 Task: Search one way flight ticket for 1 adult, 6 children, 1 infant in seat and 1 infant on lap in business from Kaunakakai, Molokai: Molokai Airport (hoolehua Airport) to Greensboro: Piedmont Triad International Airport on 5-1-2023. Number of bags: 1 carry on bag. Price is upto 65000. Outbound departure time preference is 14:45.
Action: Mouse moved to (246, 384)
Screenshot: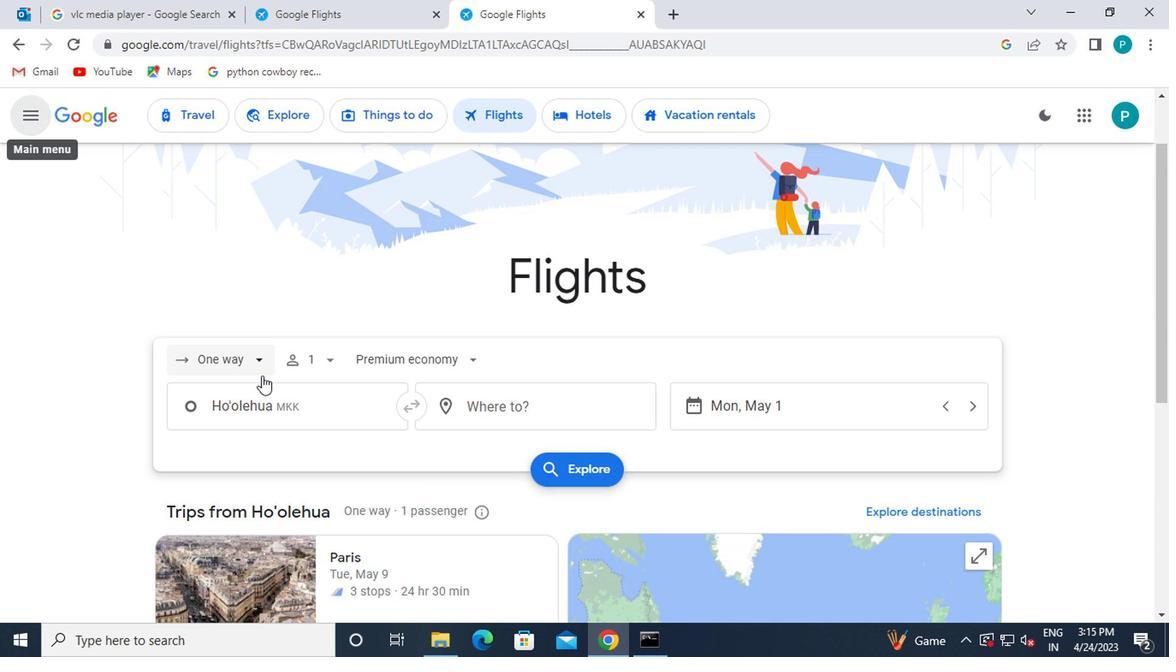 
Action: Mouse pressed left at (246, 384)
Screenshot: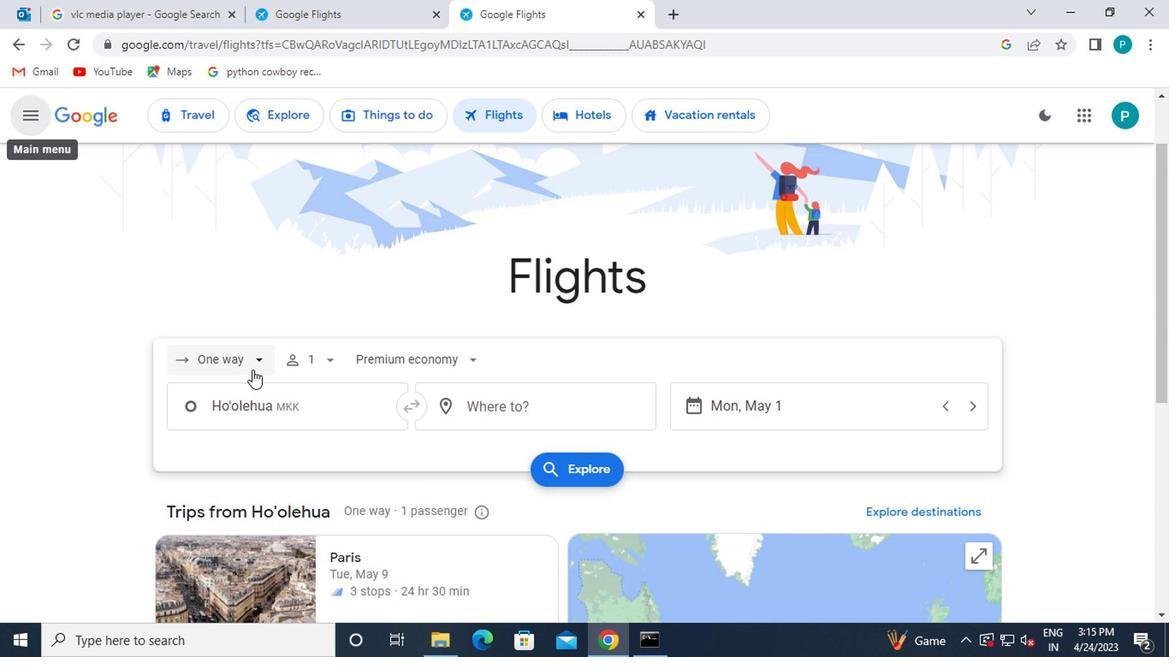 
Action: Mouse moved to (249, 440)
Screenshot: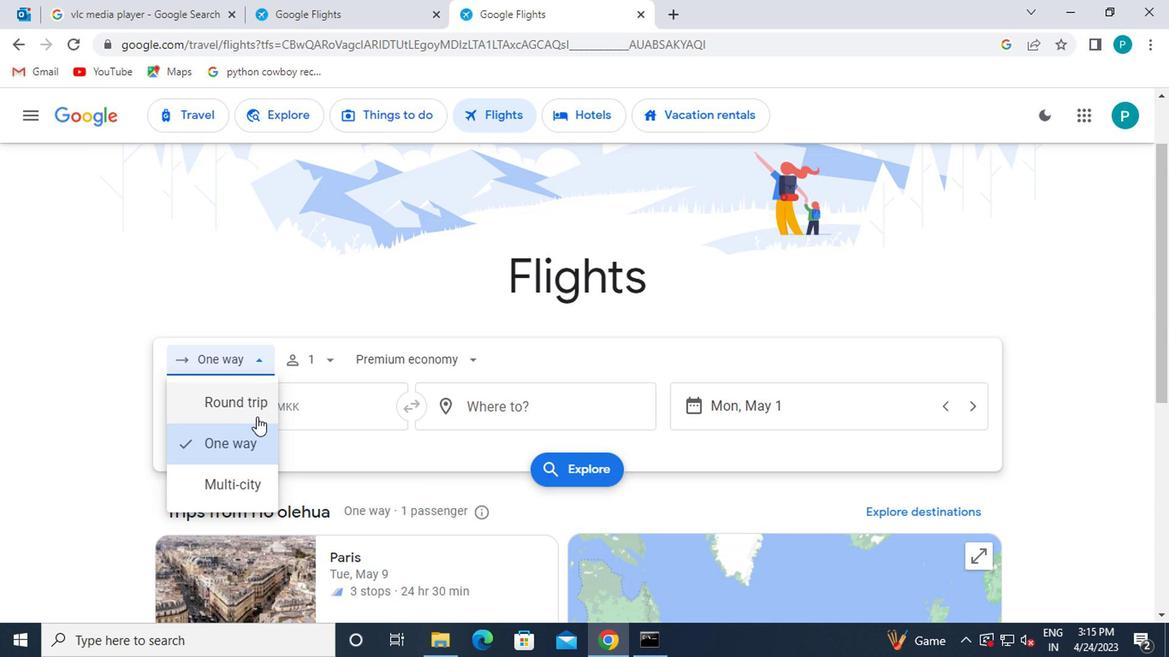 
Action: Mouse pressed left at (249, 440)
Screenshot: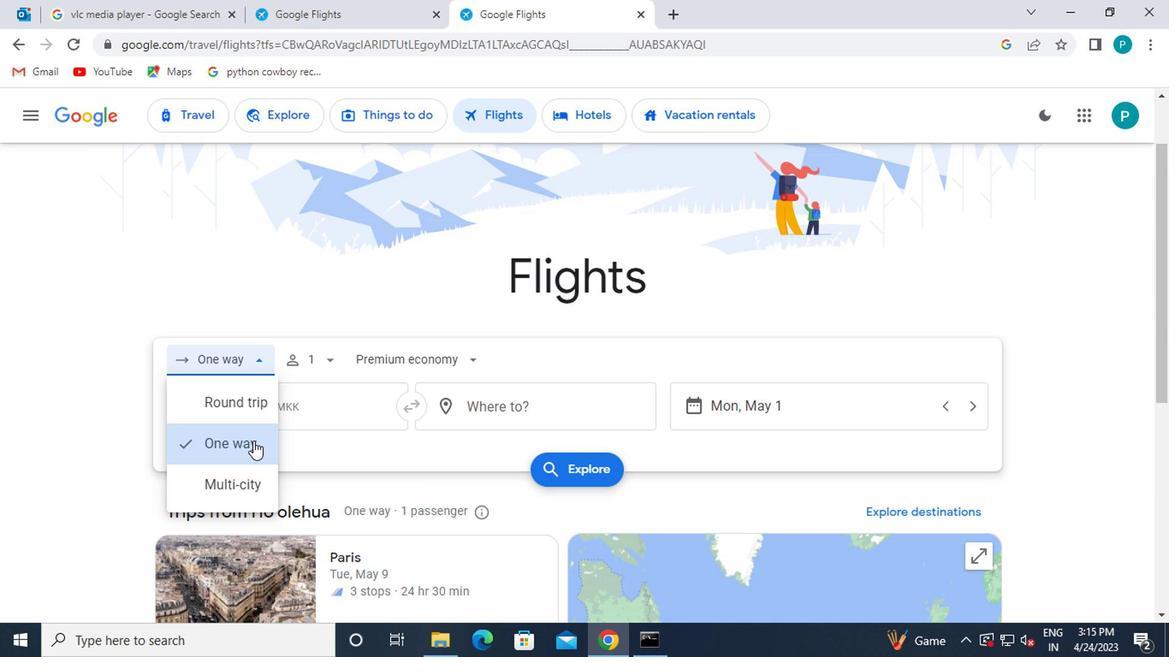 
Action: Mouse moved to (303, 375)
Screenshot: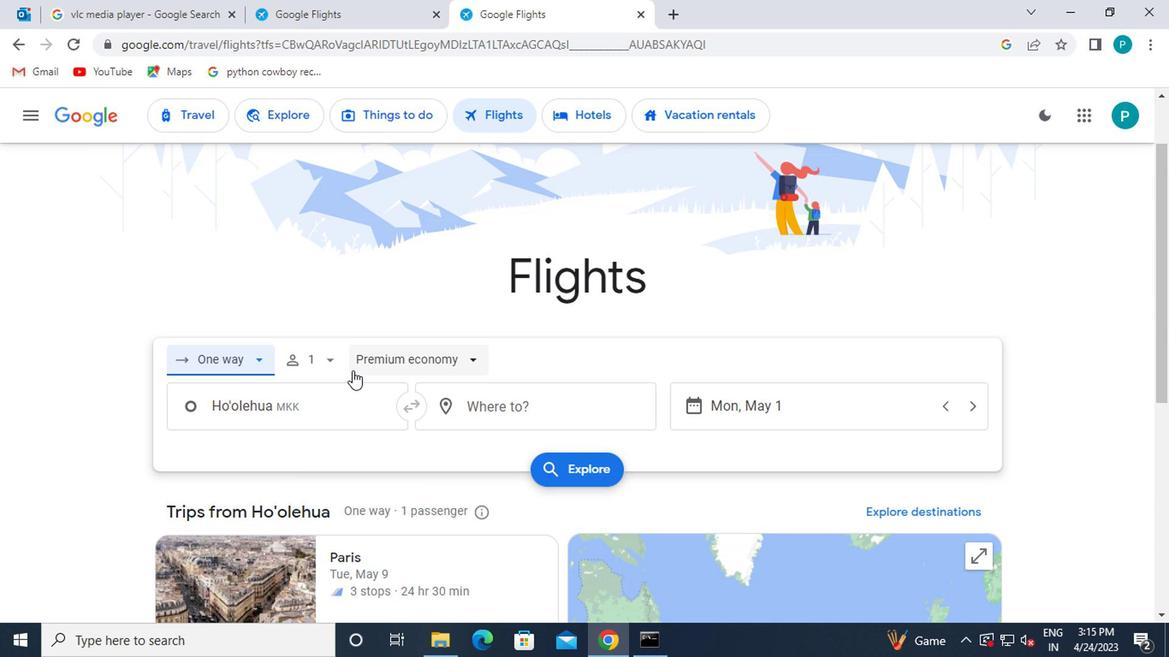 
Action: Mouse pressed left at (303, 375)
Screenshot: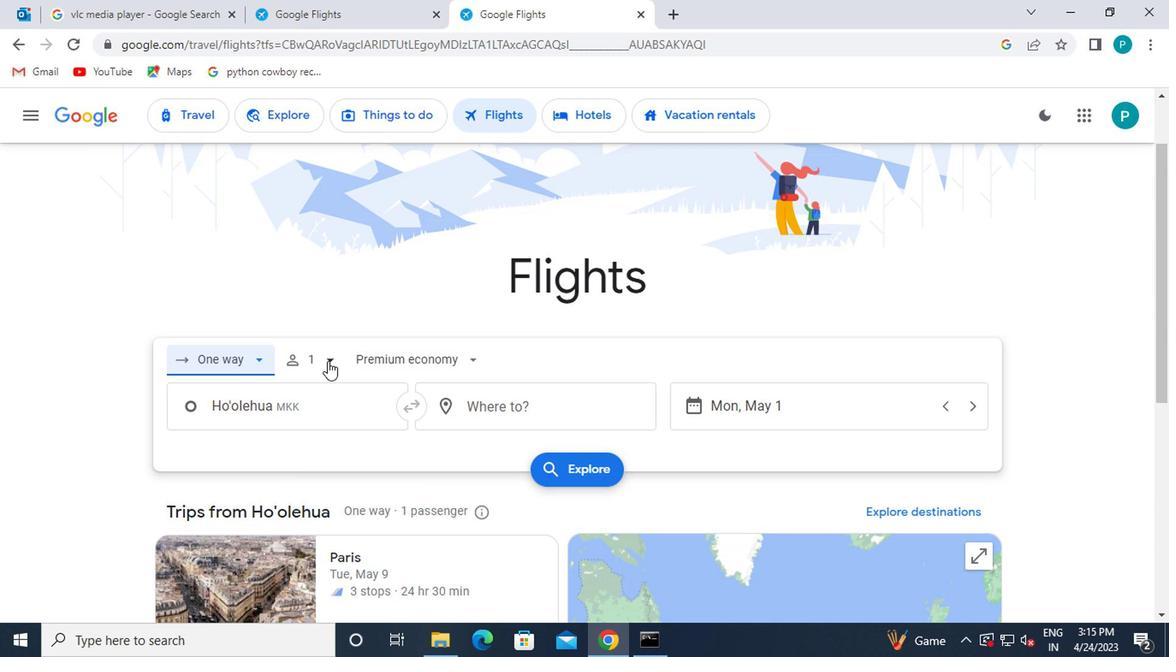 
Action: Mouse moved to (461, 437)
Screenshot: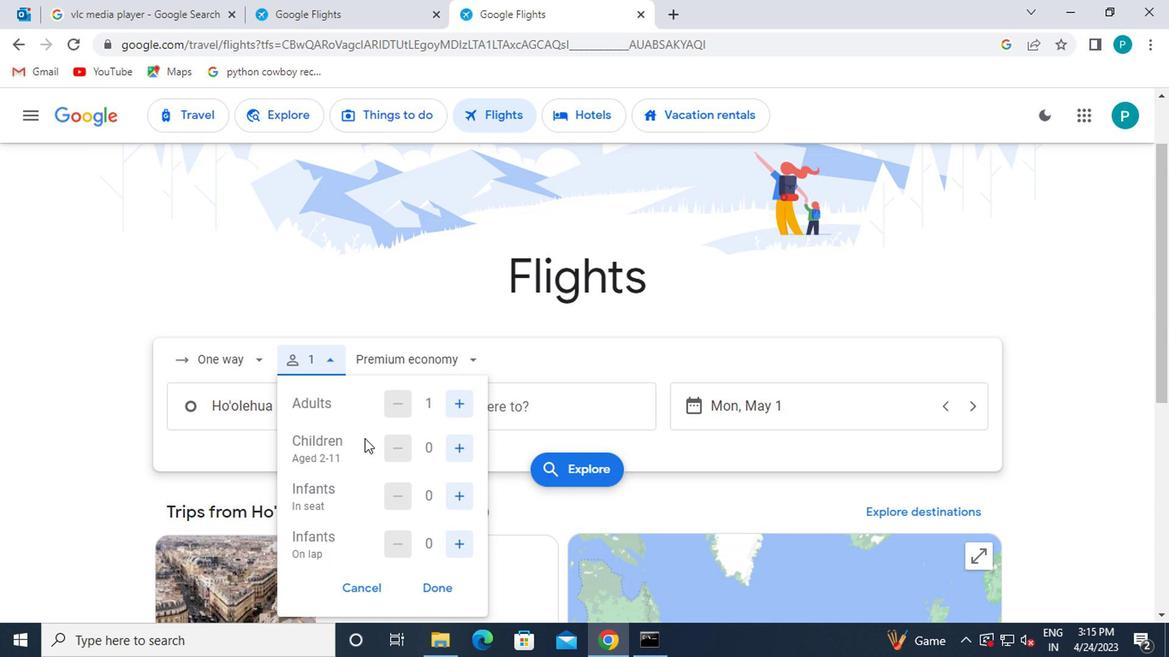 
Action: Mouse pressed left at (461, 437)
Screenshot: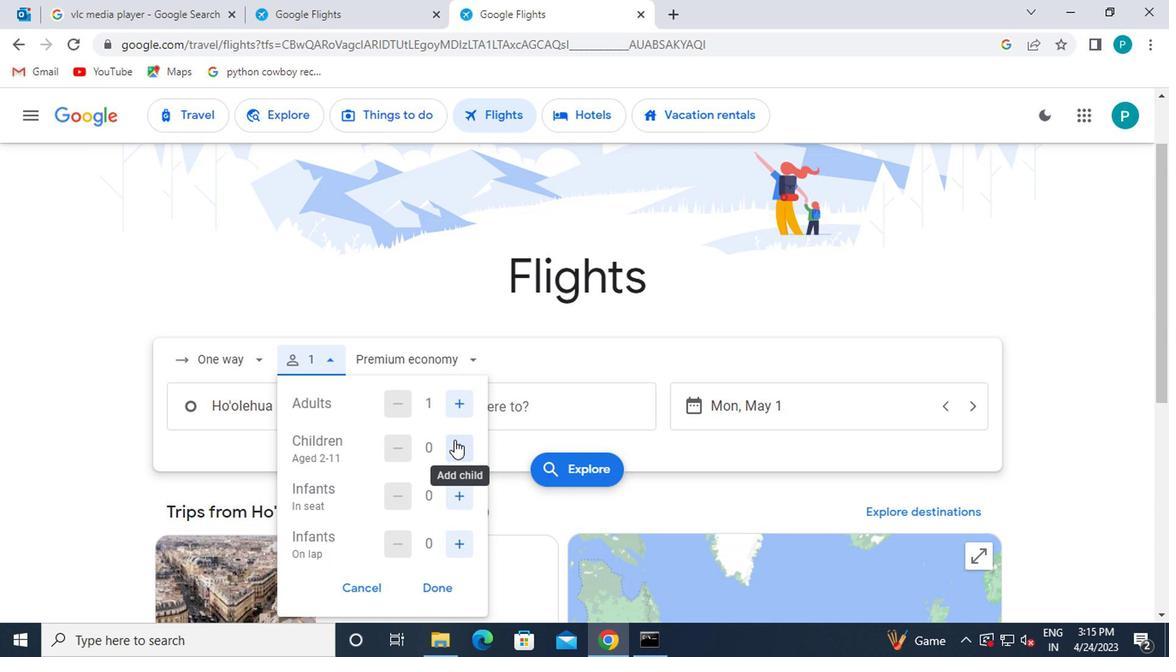 
Action: Mouse pressed left at (461, 437)
Screenshot: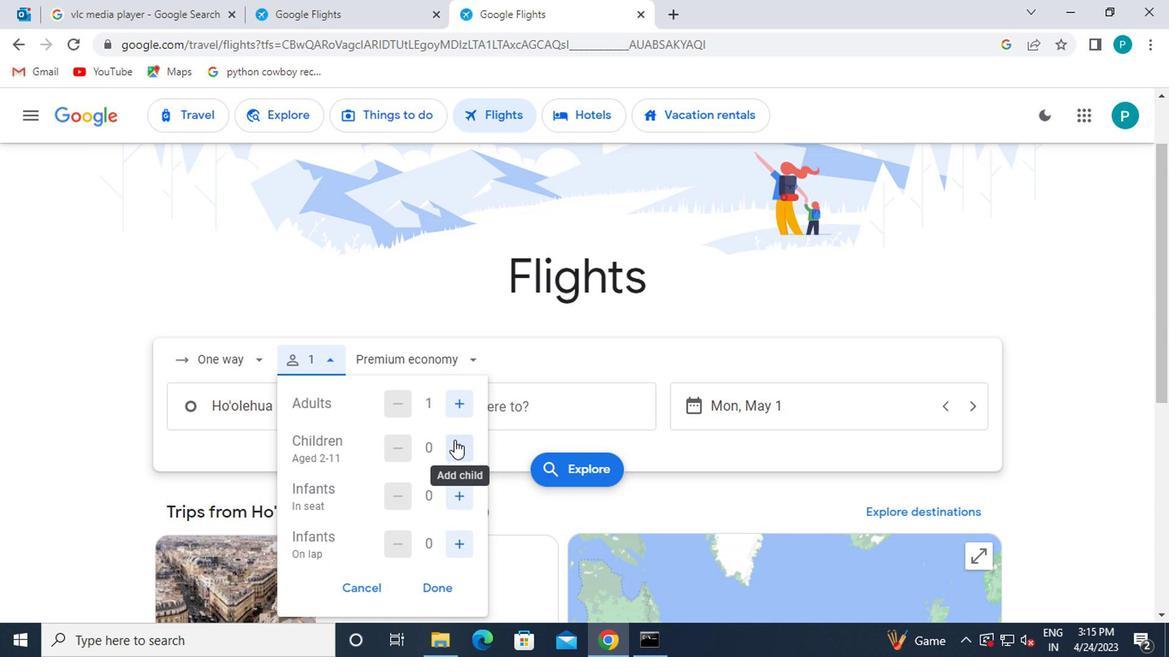 
Action: Mouse pressed left at (461, 437)
Screenshot: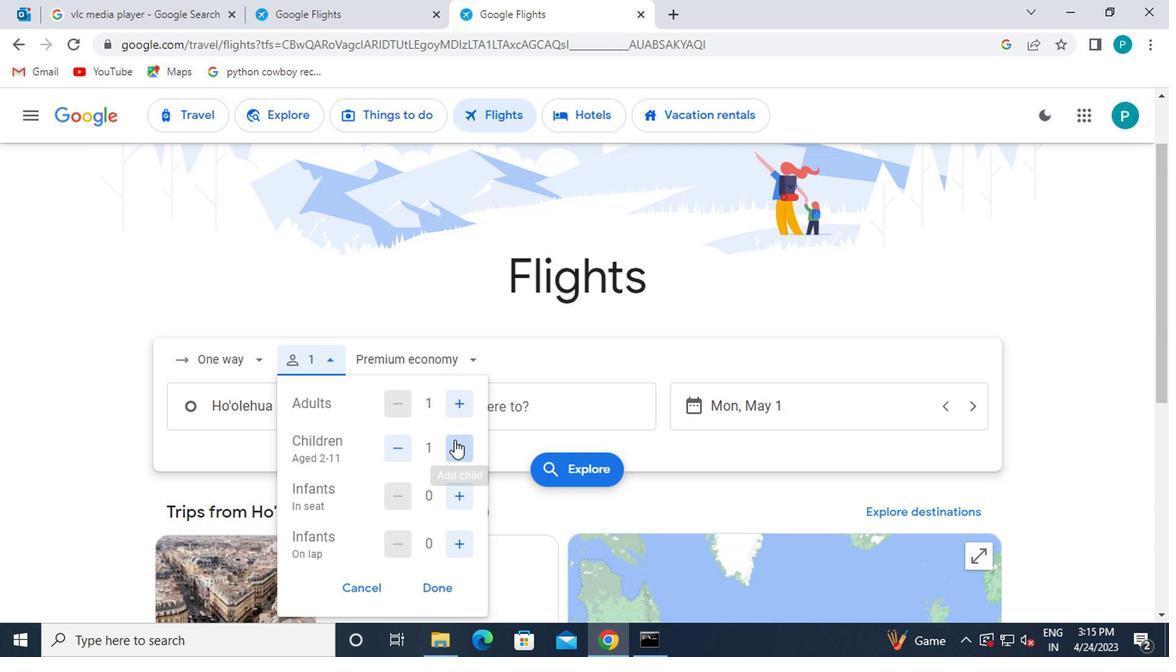 
Action: Mouse pressed left at (461, 437)
Screenshot: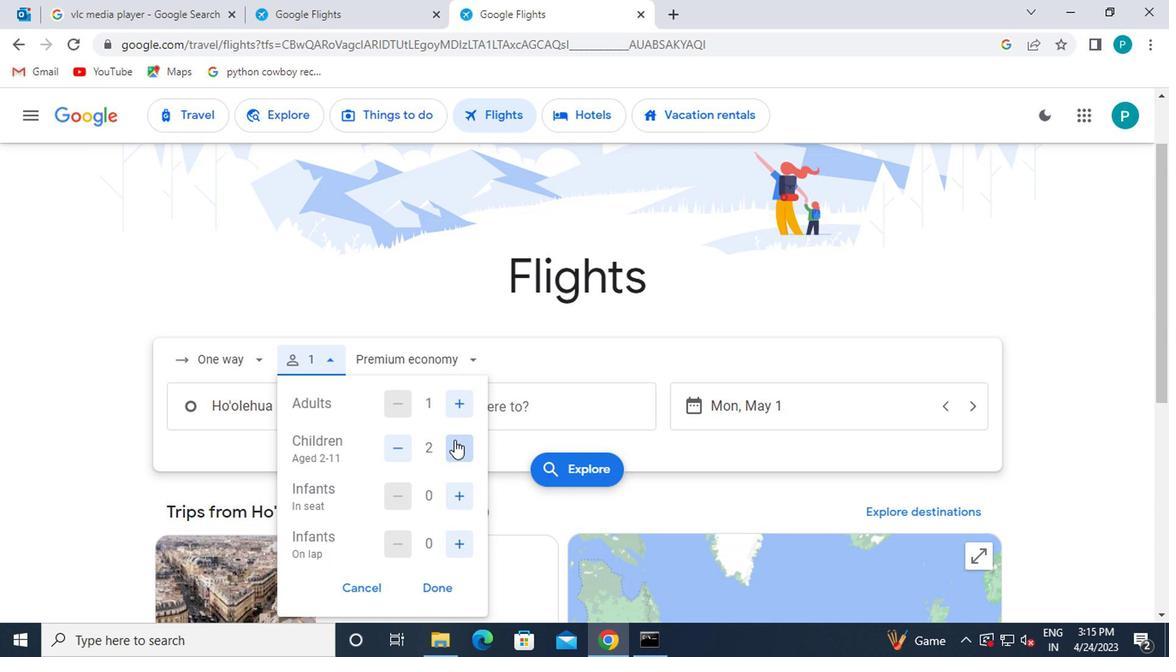 
Action: Mouse pressed left at (461, 437)
Screenshot: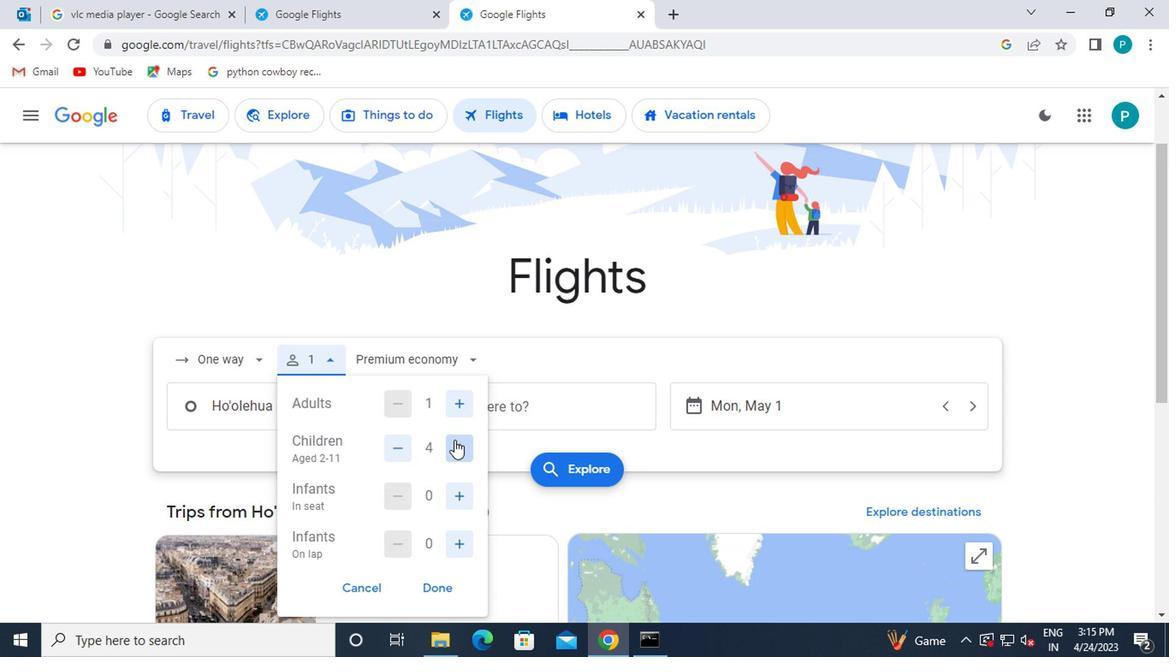 
Action: Mouse pressed left at (461, 437)
Screenshot: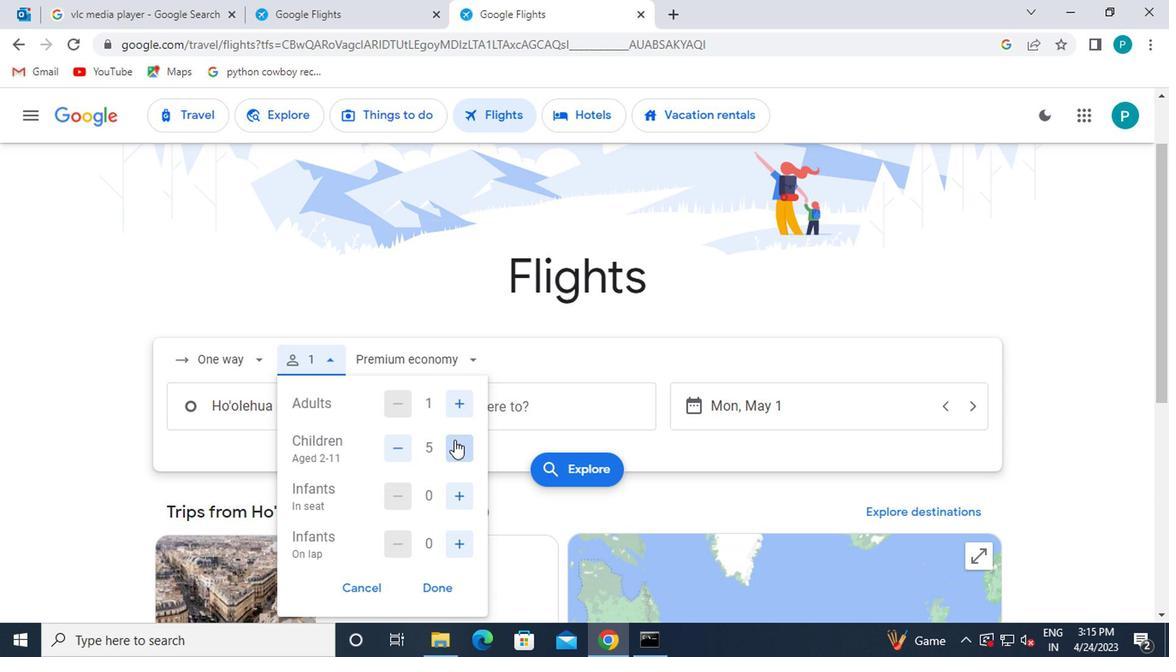 
Action: Mouse moved to (461, 478)
Screenshot: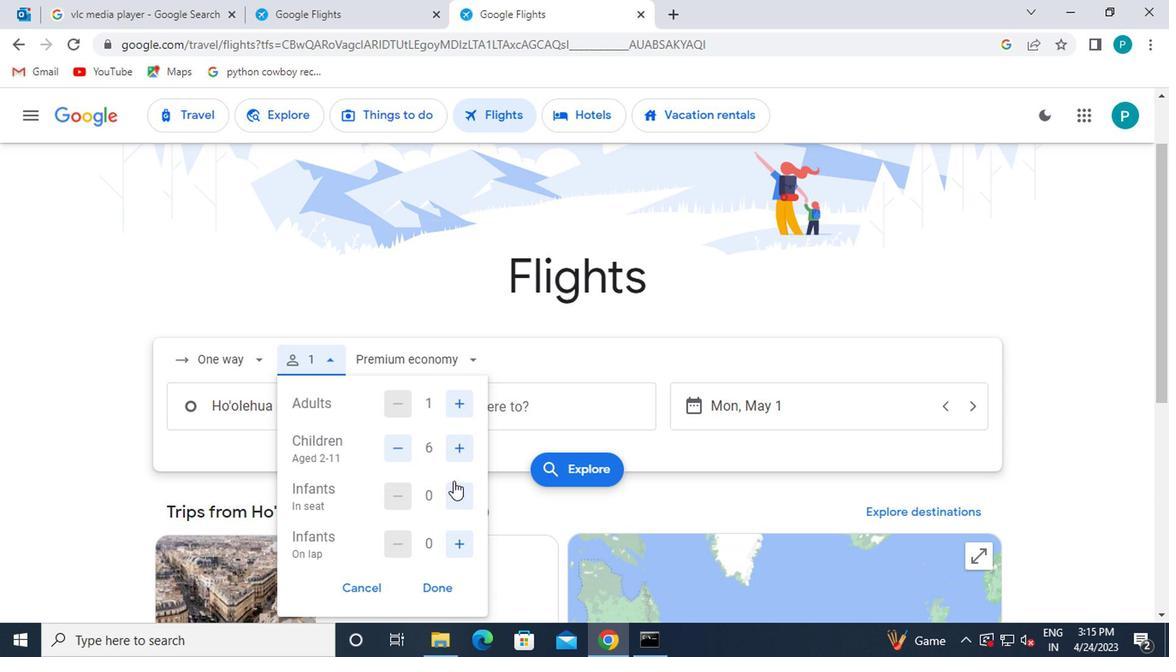 
Action: Mouse pressed left at (461, 478)
Screenshot: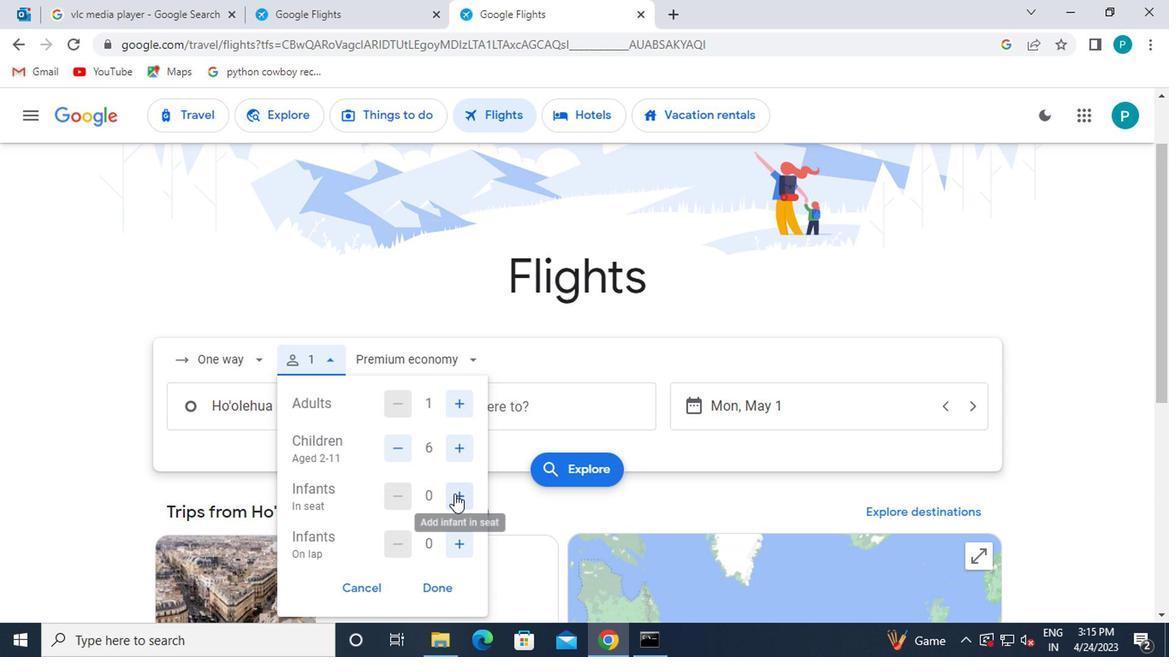 
Action: Mouse moved to (467, 513)
Screenshot: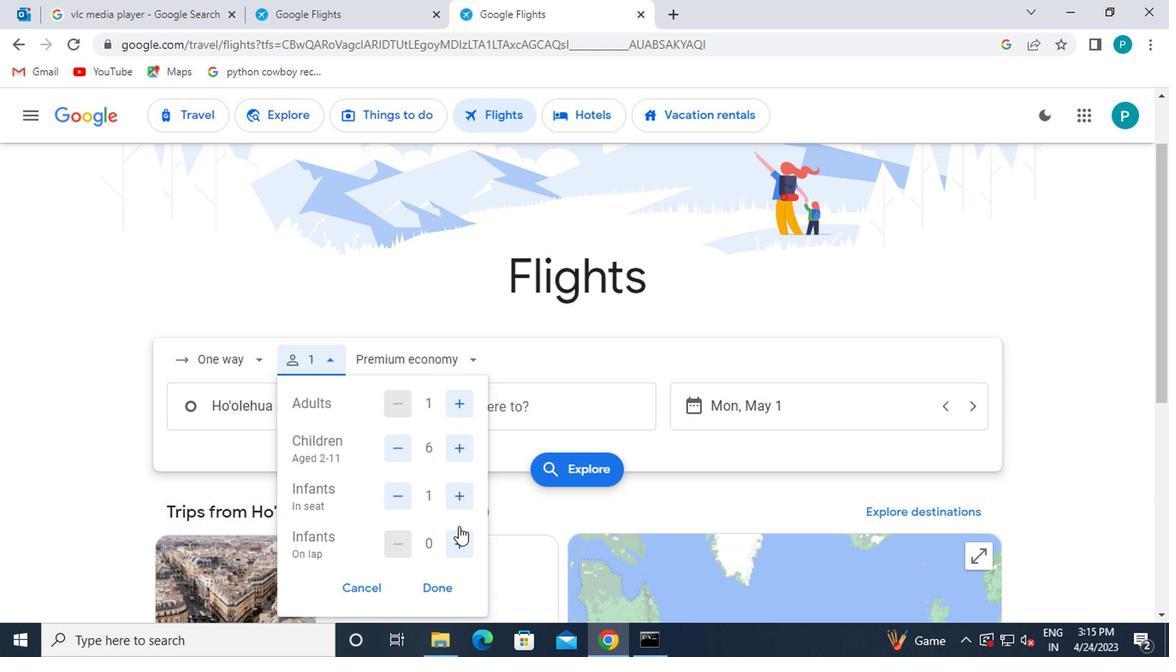 
Action: Mouse pressed left at (467, 513)
Screenshot: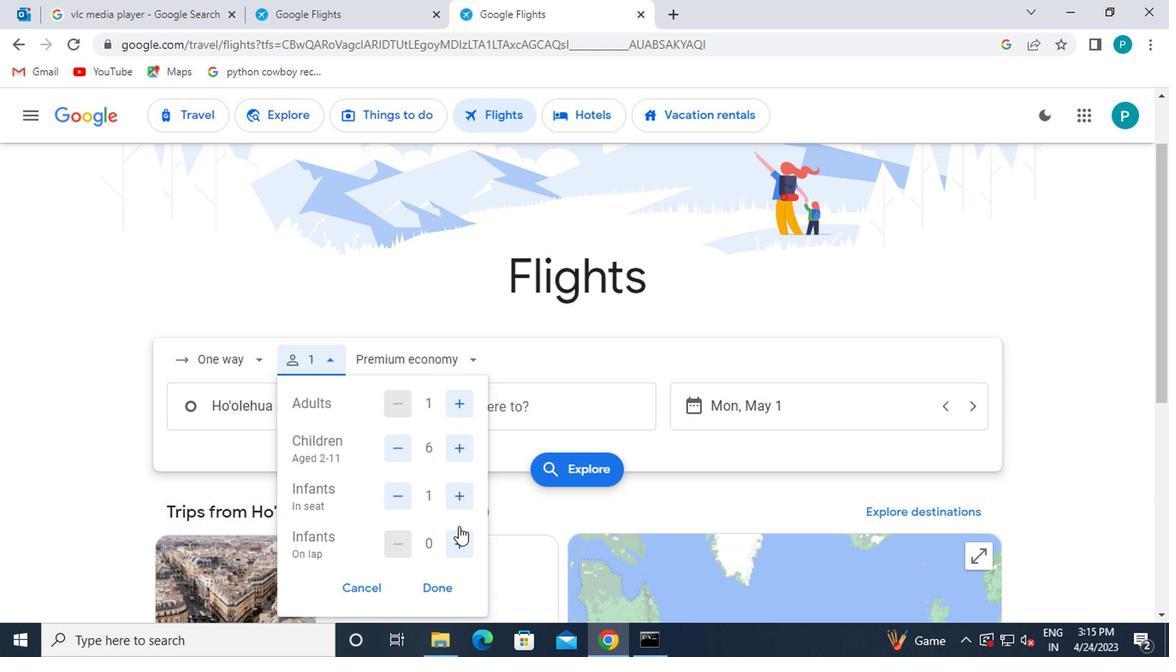 
Action: Mouse moved to (452, 554)
Screenshot: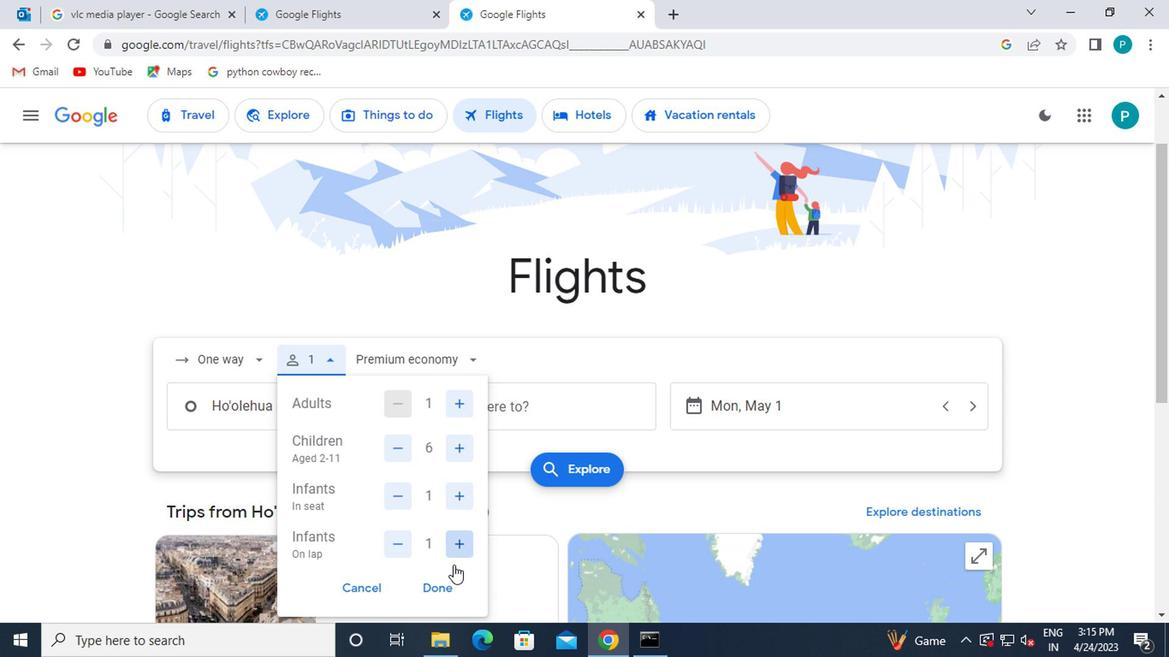 
Action: Mouse pressed left at (452, 554)
Screenshot: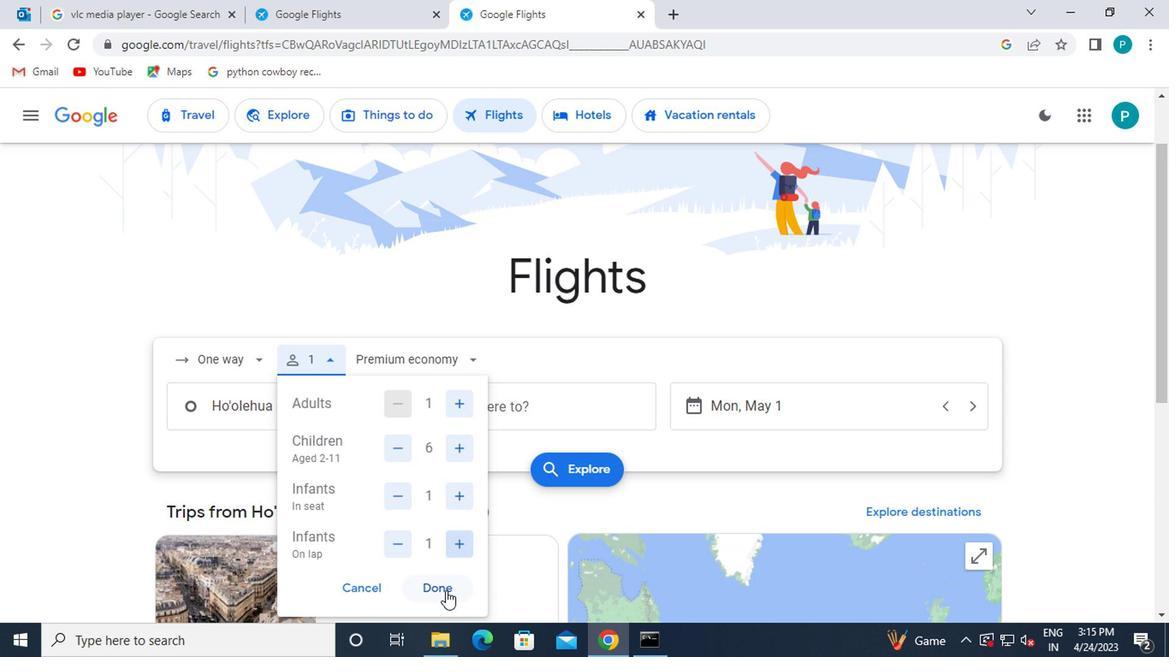 
Action: Mouse moved to (418, 385)
Screenshot: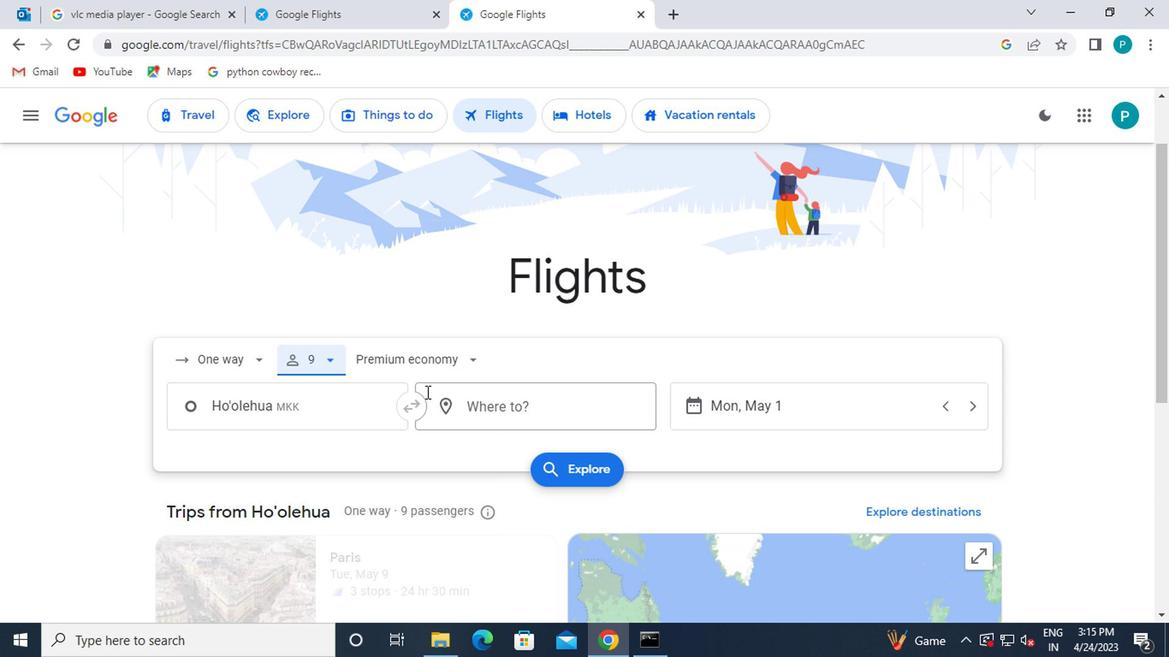 
Action: Mouse pressed left at (418, 385)
Screenshot: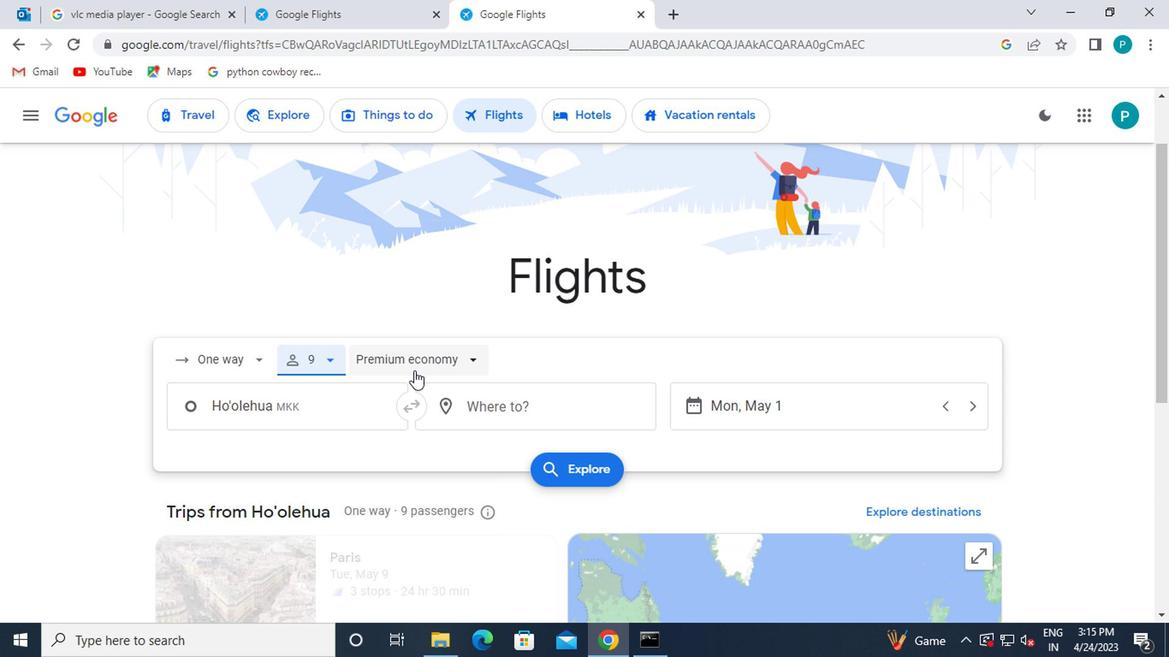 
Action: Mouse moved to (418, 478)
Screenshot: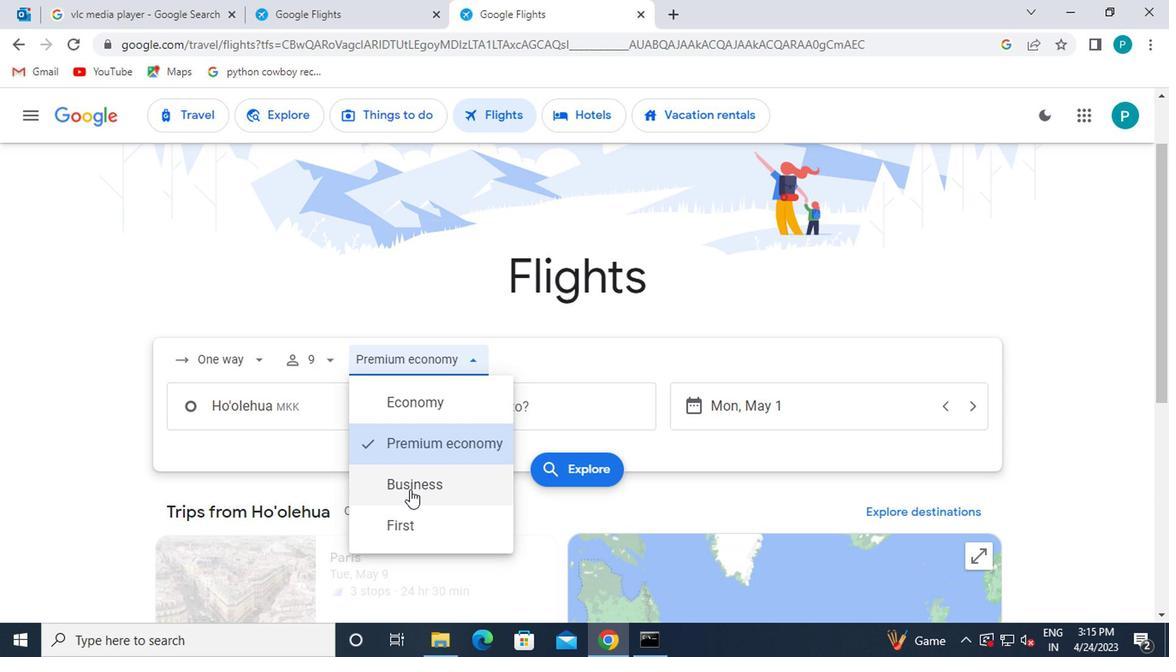 
Action: Mouse pressed left at (418, 478)
Screenshot: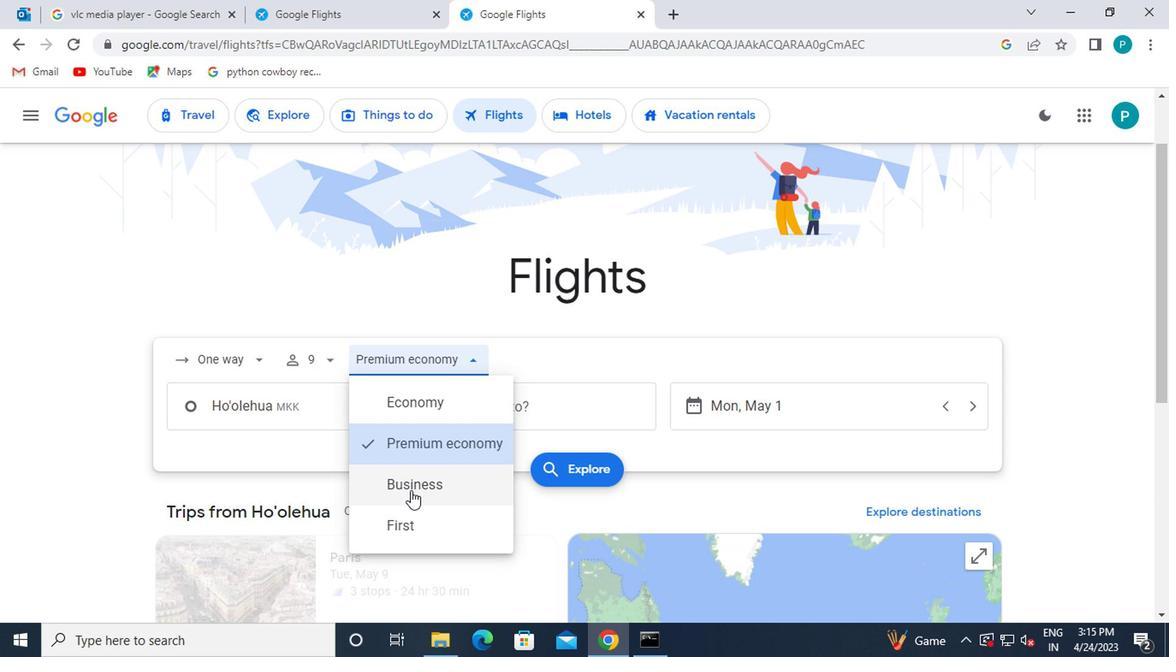 
Action: Mouse moved to (295, 420)
Screenshot: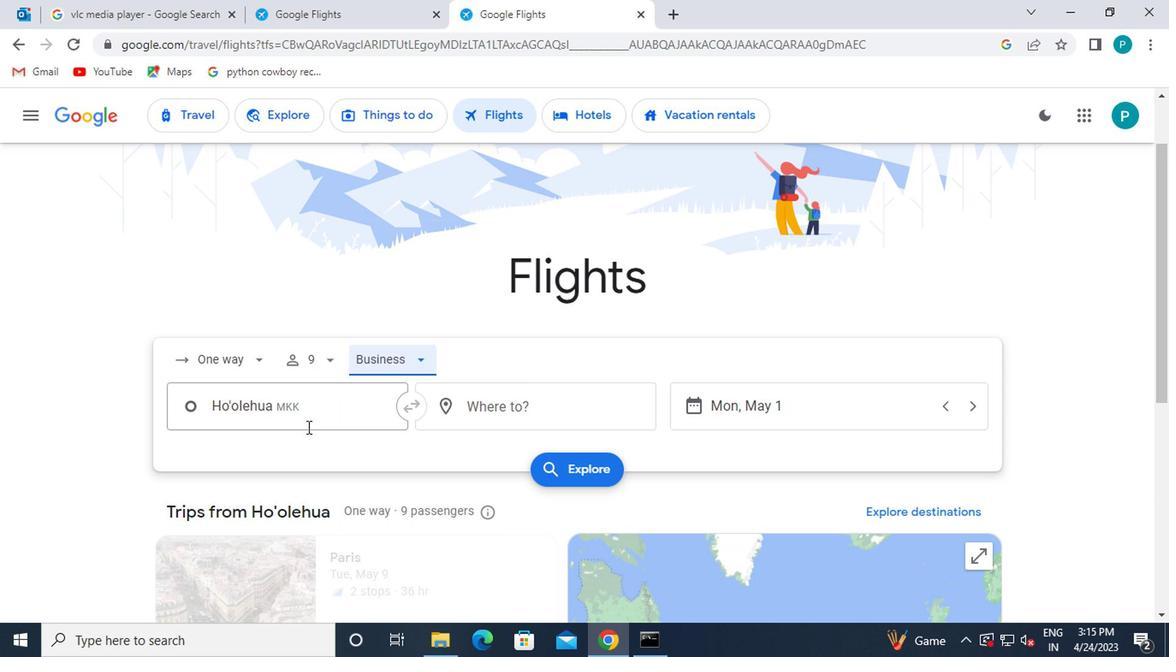 
Action: Mouse pressed left at (295, 420)
Screenshot: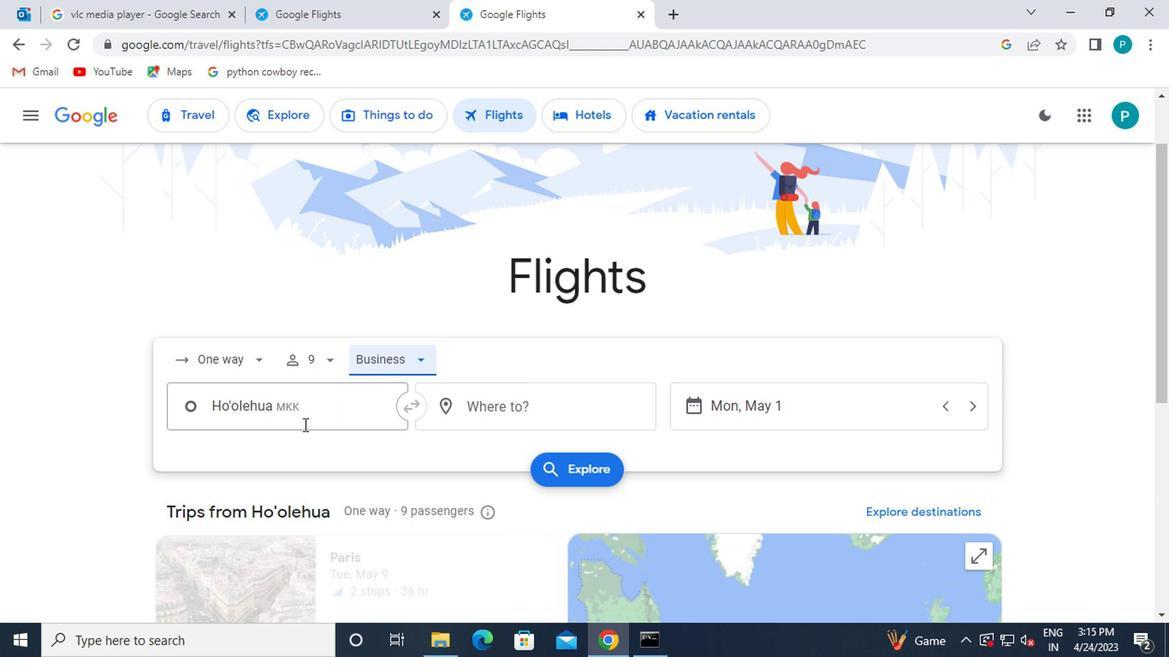 
Action: Mouse moved to (309, 478)
Screenshot: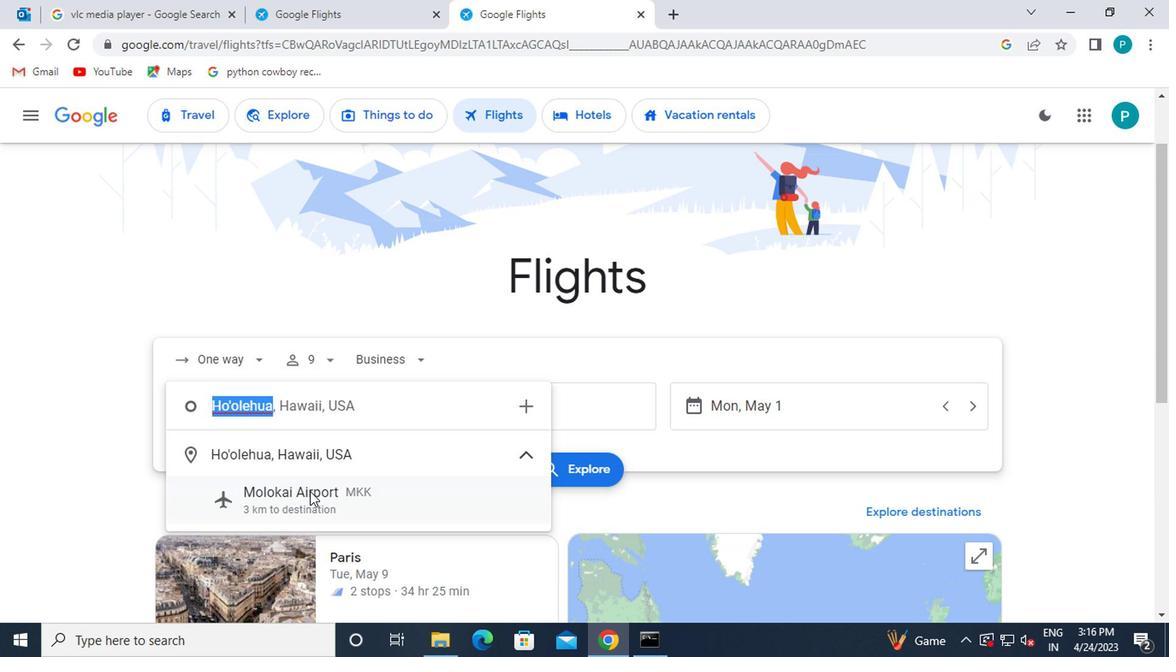 
Action: Mouse pressed left at (309, 478)
Screenshot: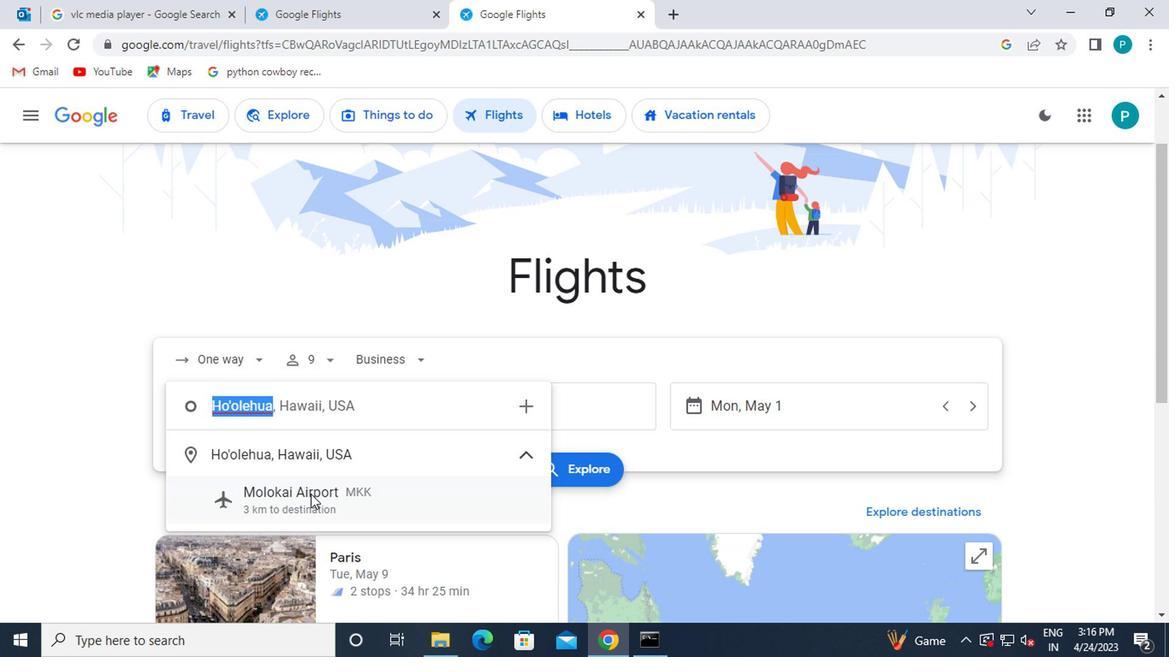 
Action: Mouse moved to (501, 414)
Screenshot: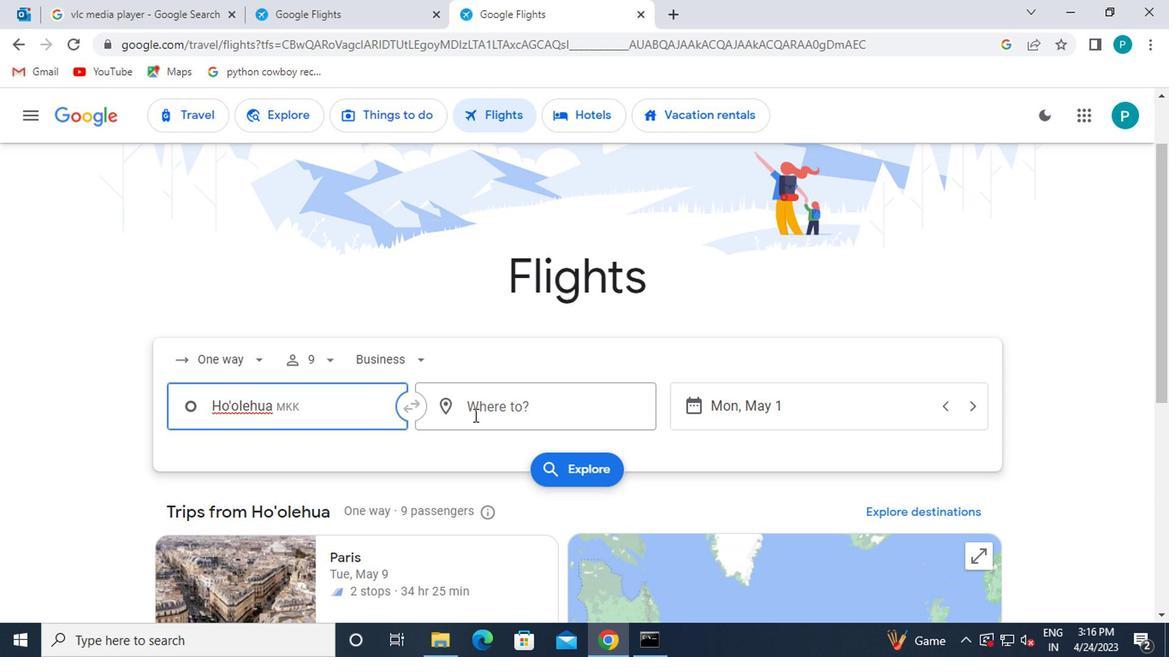 
Action: Mouse pressed left at (501, 414)
Screenshot: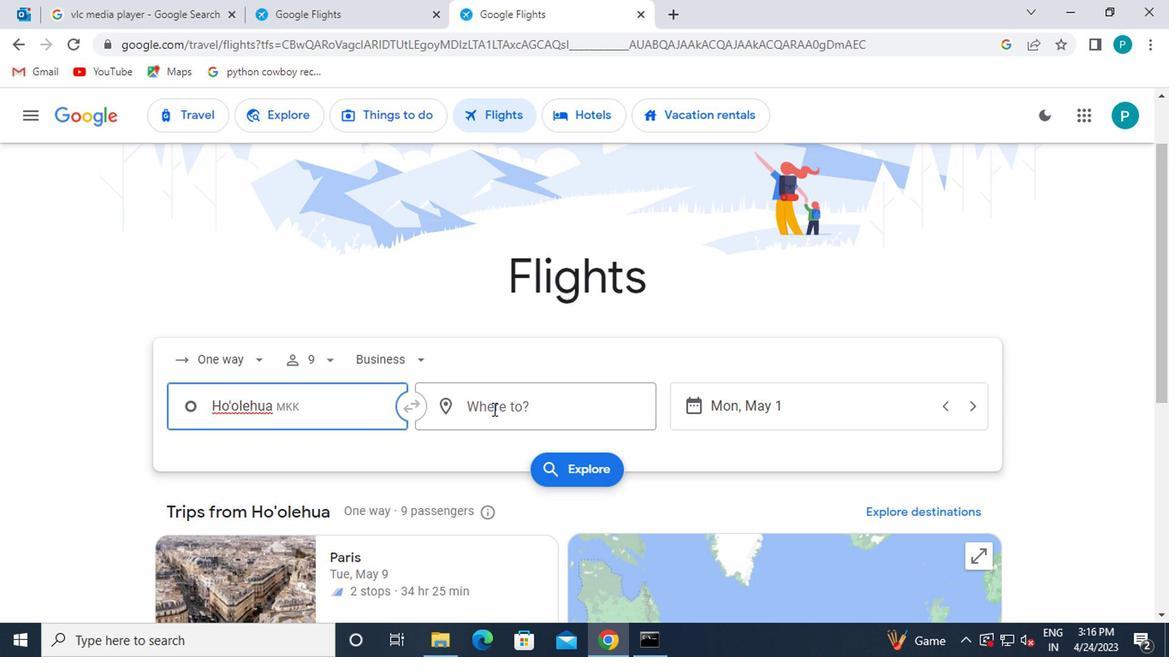 
Action: Mouse moved to (501, 414)
Screenshot: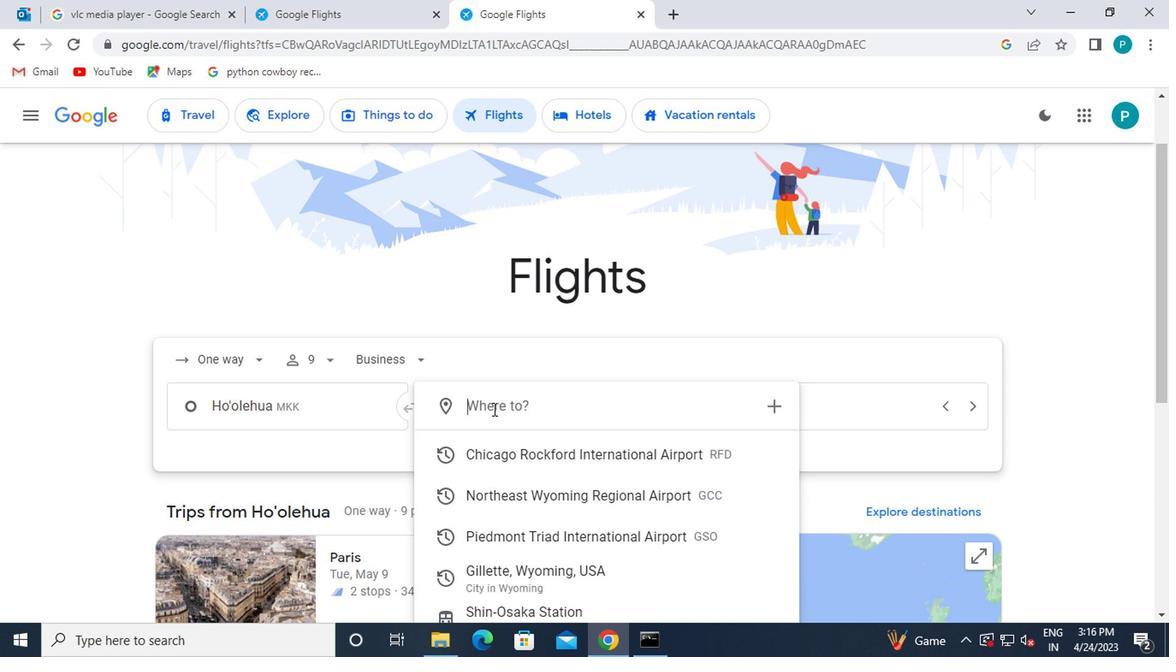 
Action: Key pressed greensboro
Screenshot: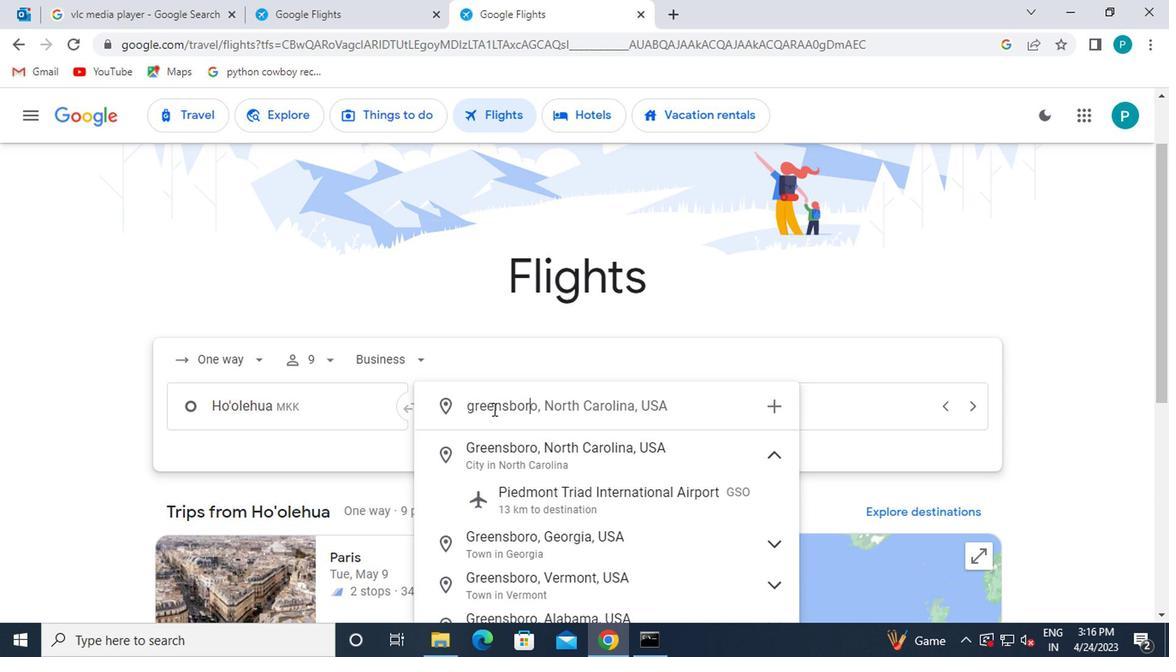 
Action: Mouse moved to (585, 494)
Screenshot: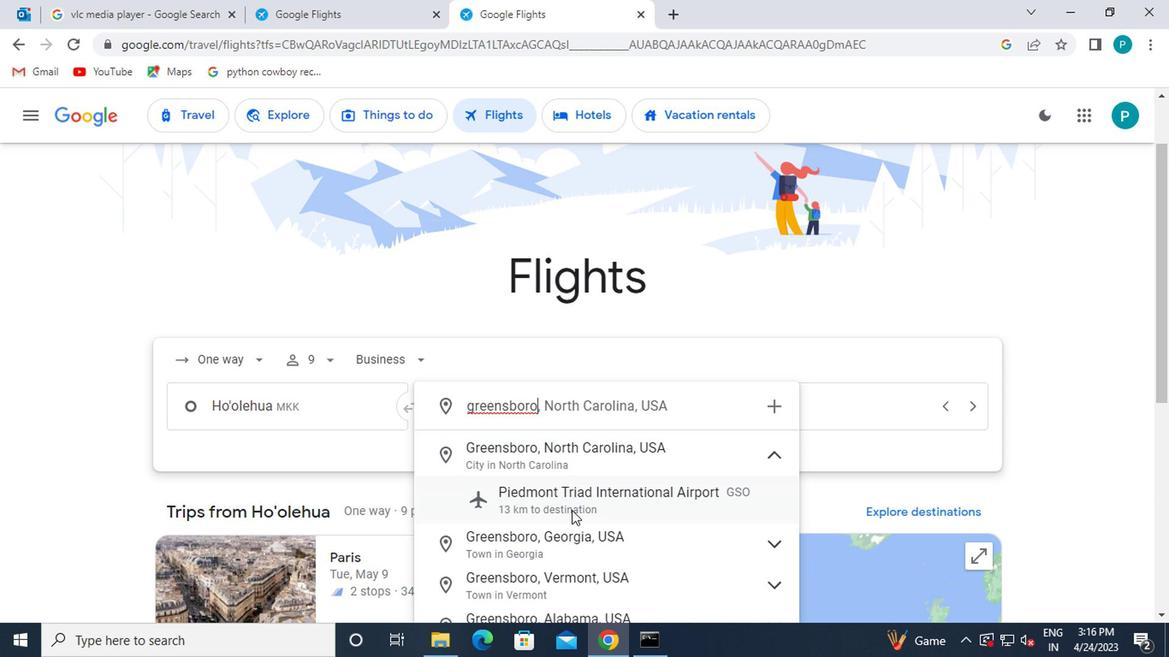 
Action: Mouse pressed left at (585, 494)
Screenshot: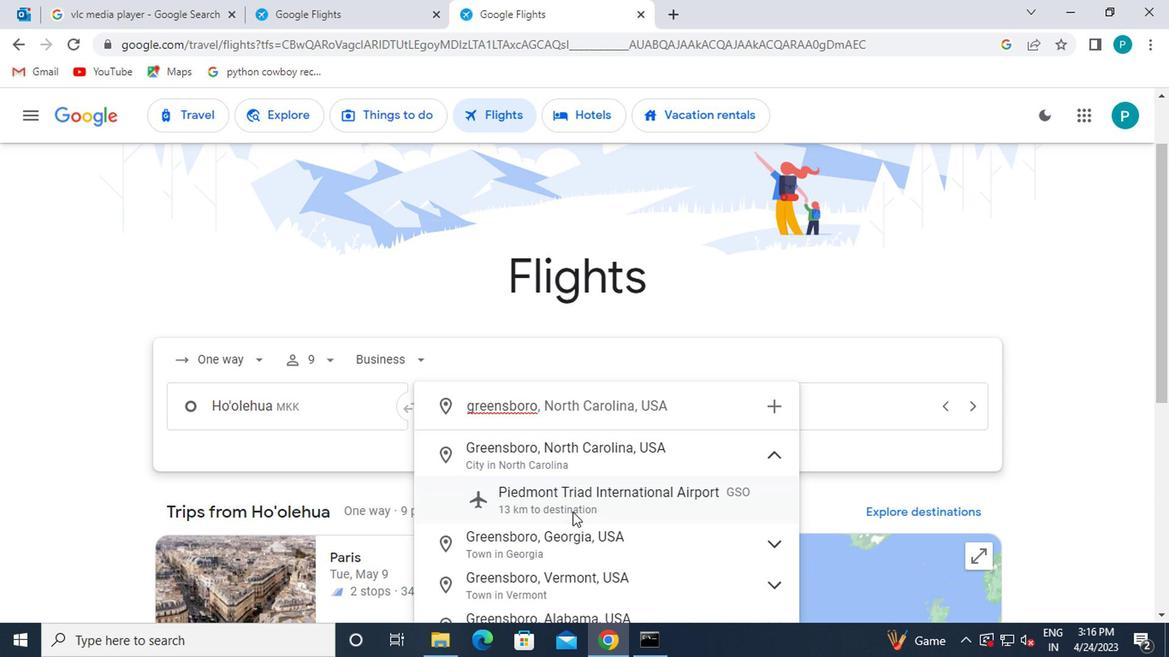 
Action: Mouse moved to (463, 482)
Screenshot: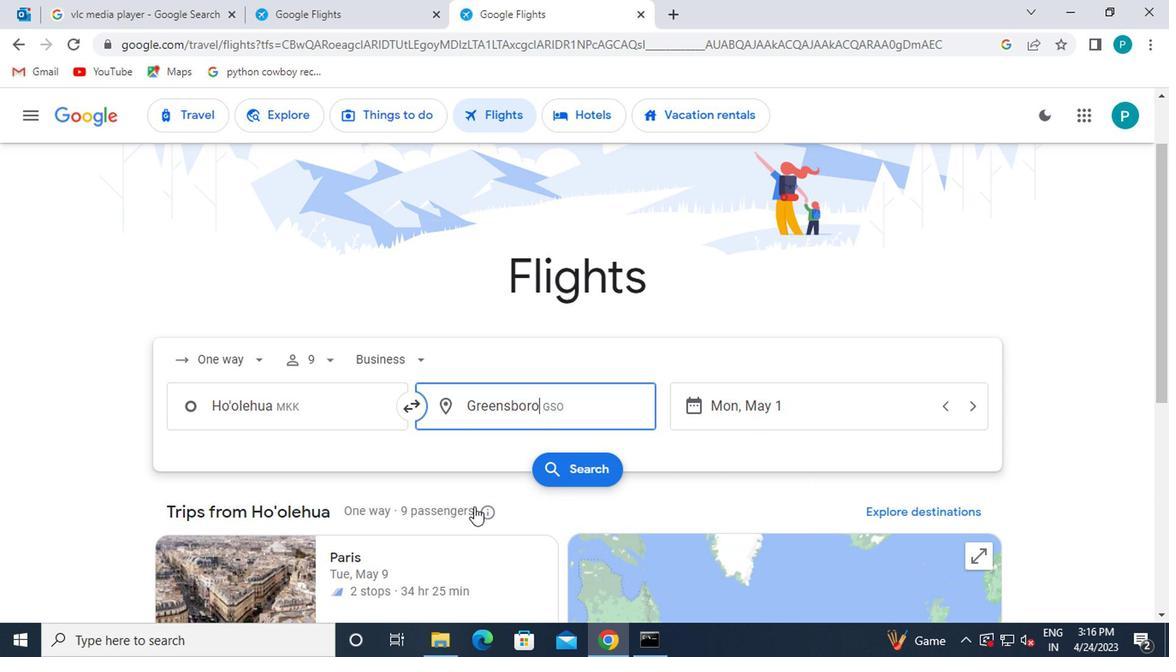 
Action: Mouse scrolled (463, 482) with delta (0, 0)
Screenshot: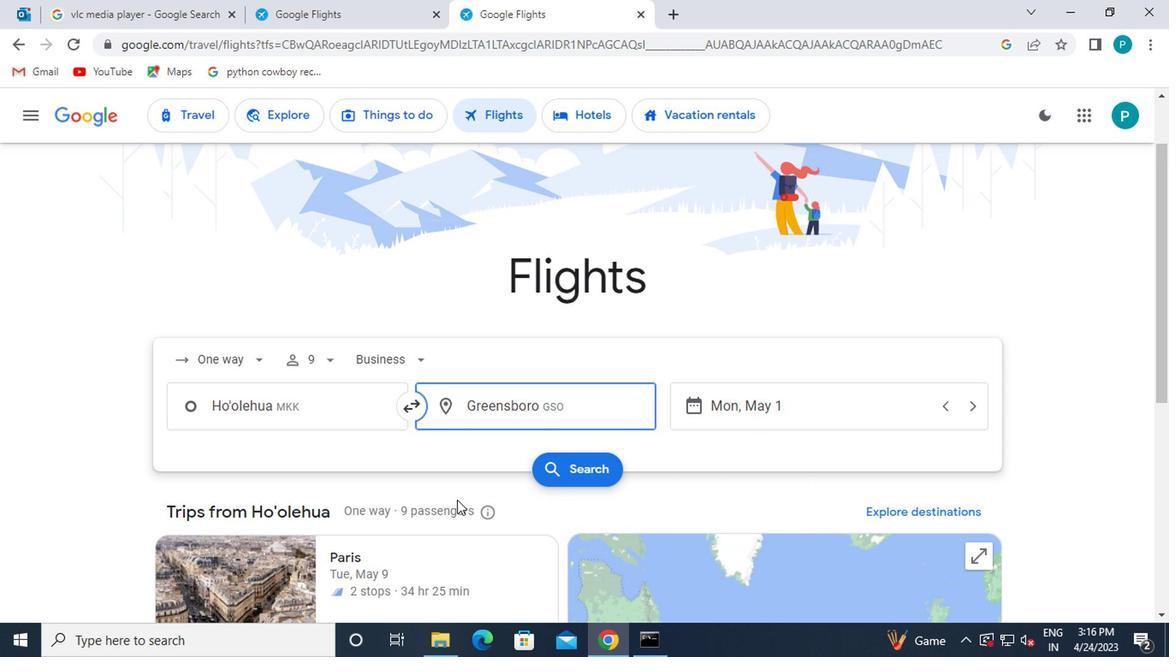 
Action: Mouse moved to (780, 347)
Screenshot: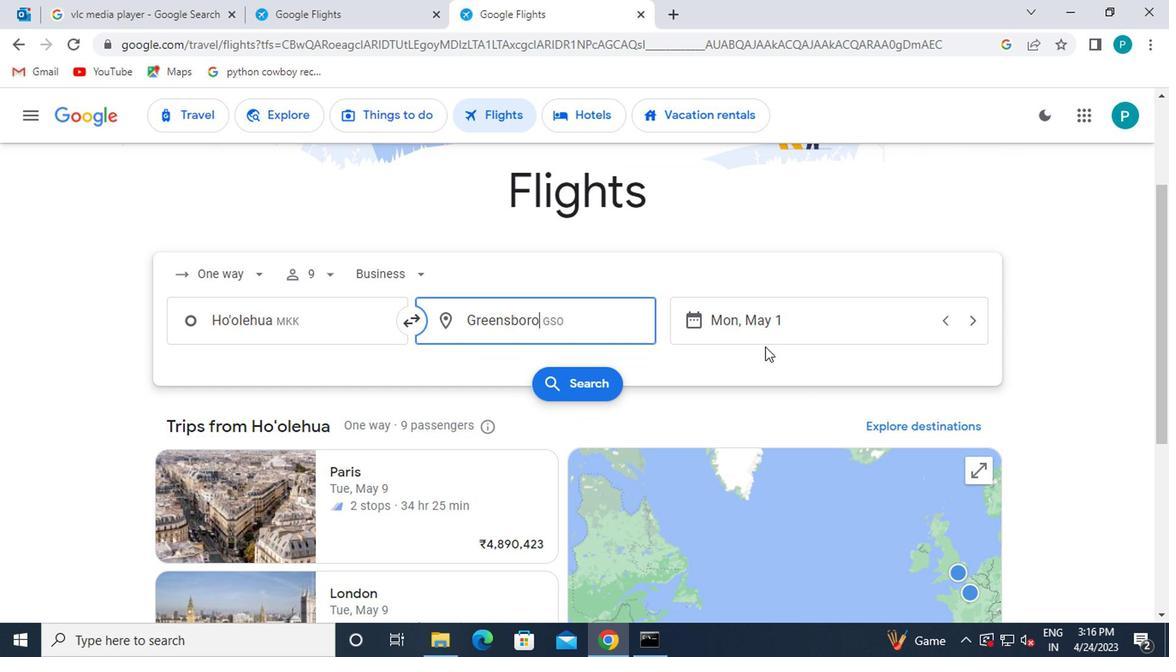 
Action: Mouse pressed left at (780, 347)
Screenshot: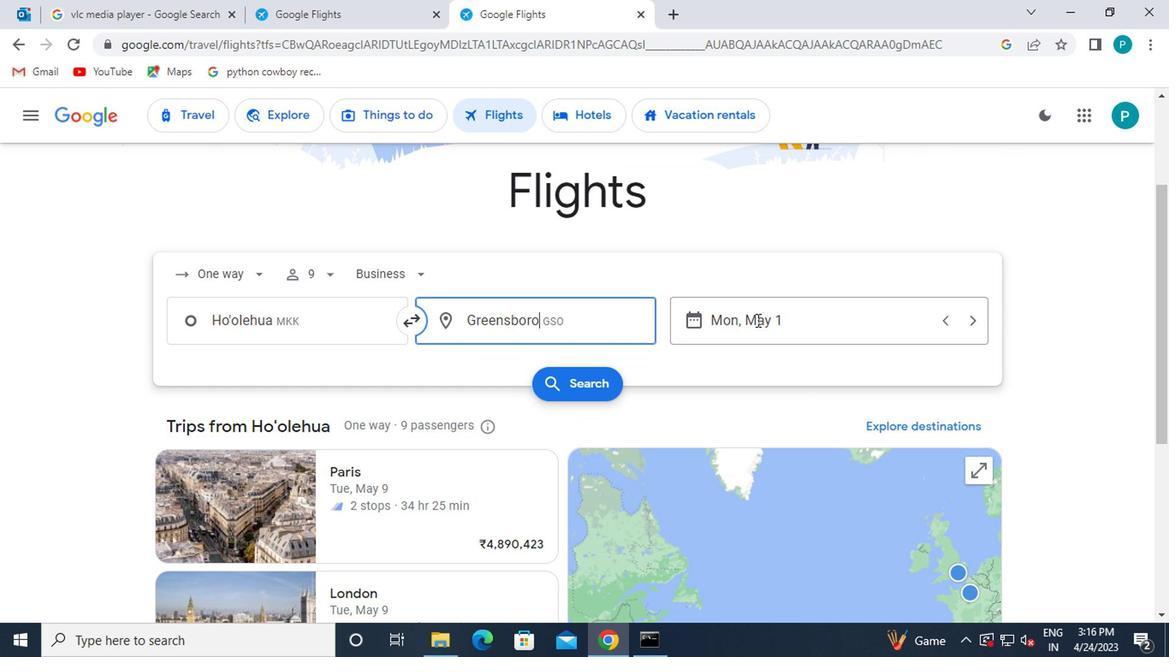 
Action: Mouse pressed left at (780, 347)
Screenshot: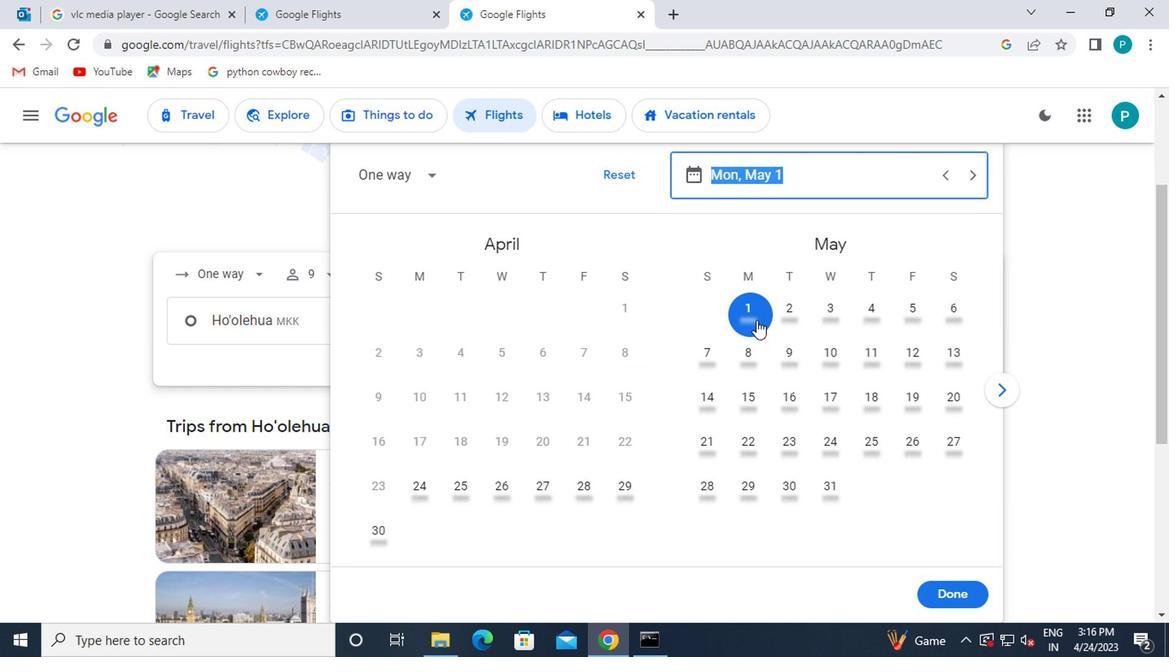 
Action: Mouse moved to (994, 548)
Screenshot: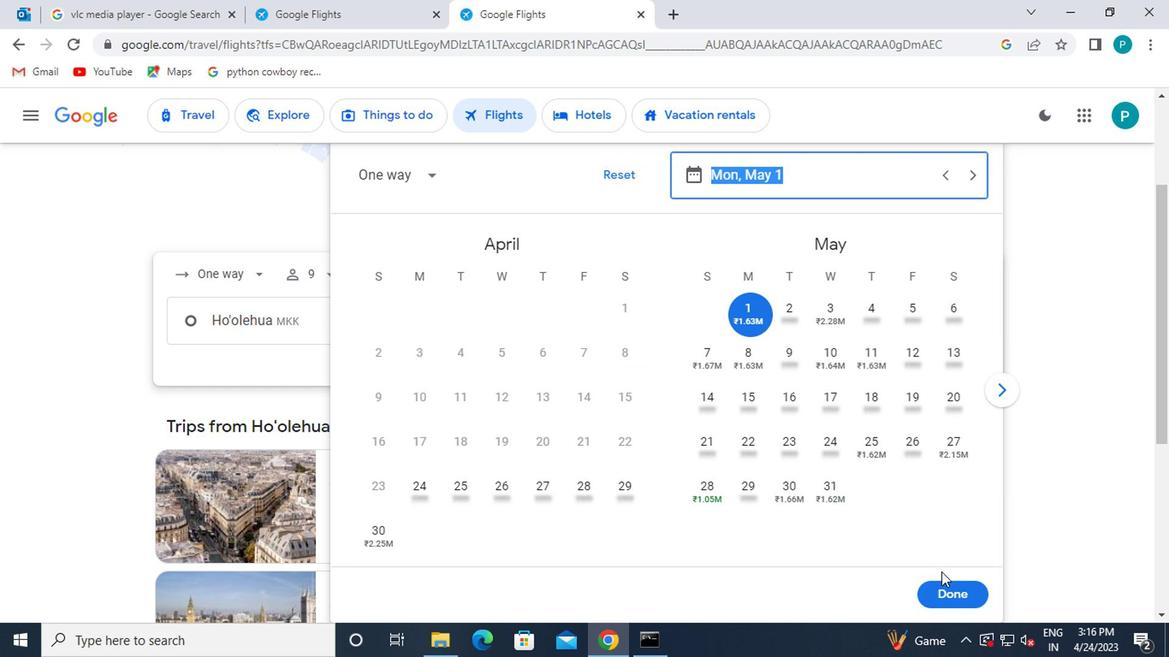 
Action: Mouse pressed left at (994, 548)
Screenshot: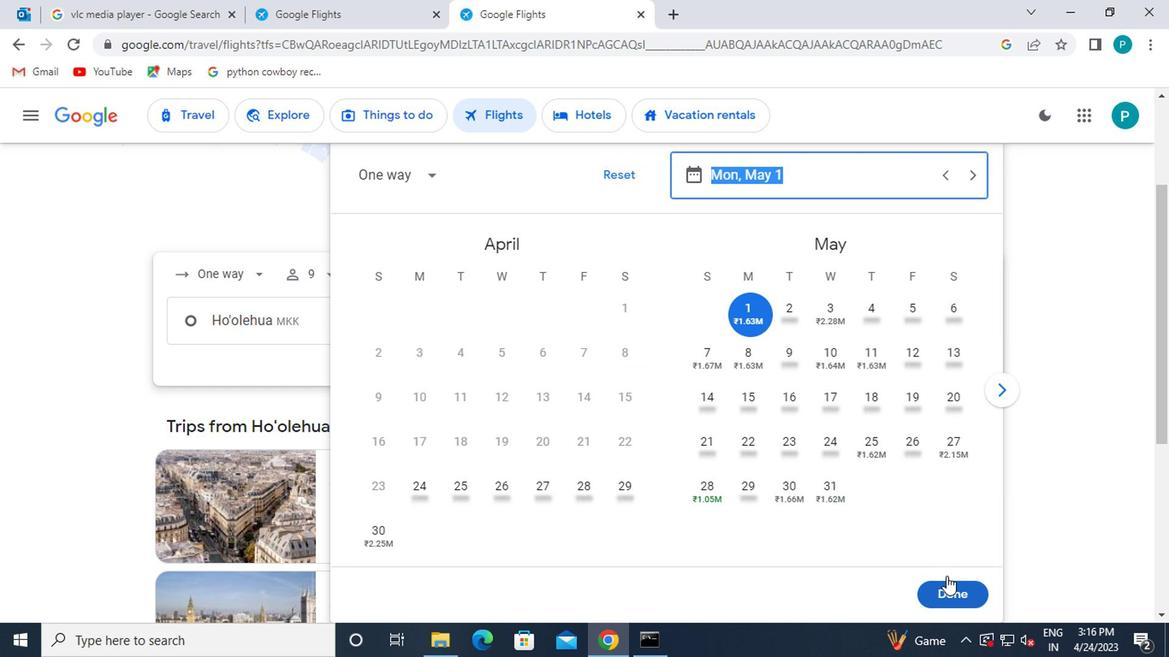 
Action: Mouse moved to (591, 387)
Screenshot: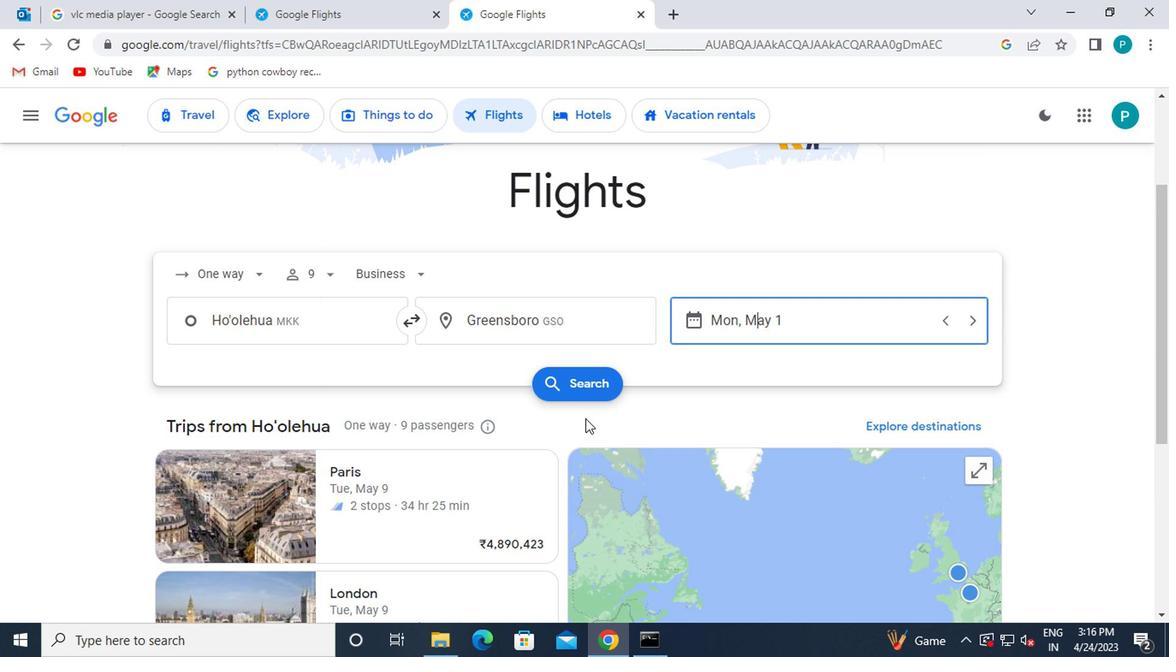 
Action: Mouse pressed left at (591, 387)
Screenshot: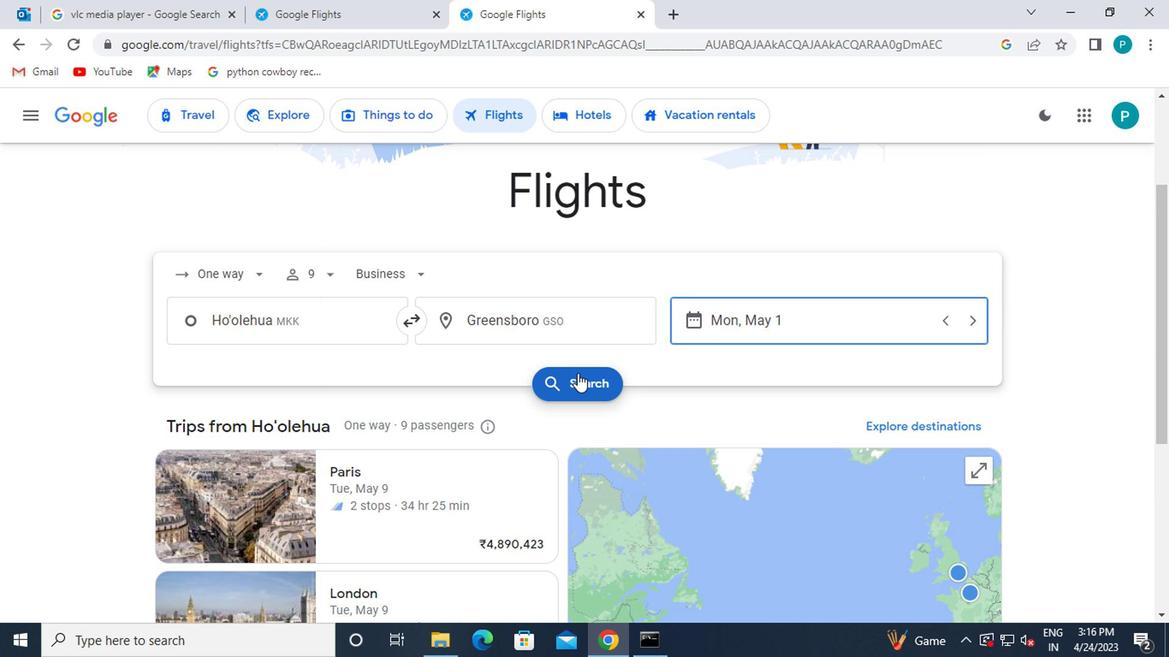 
Action: Mouse moved to (175, 316)
Screenshot: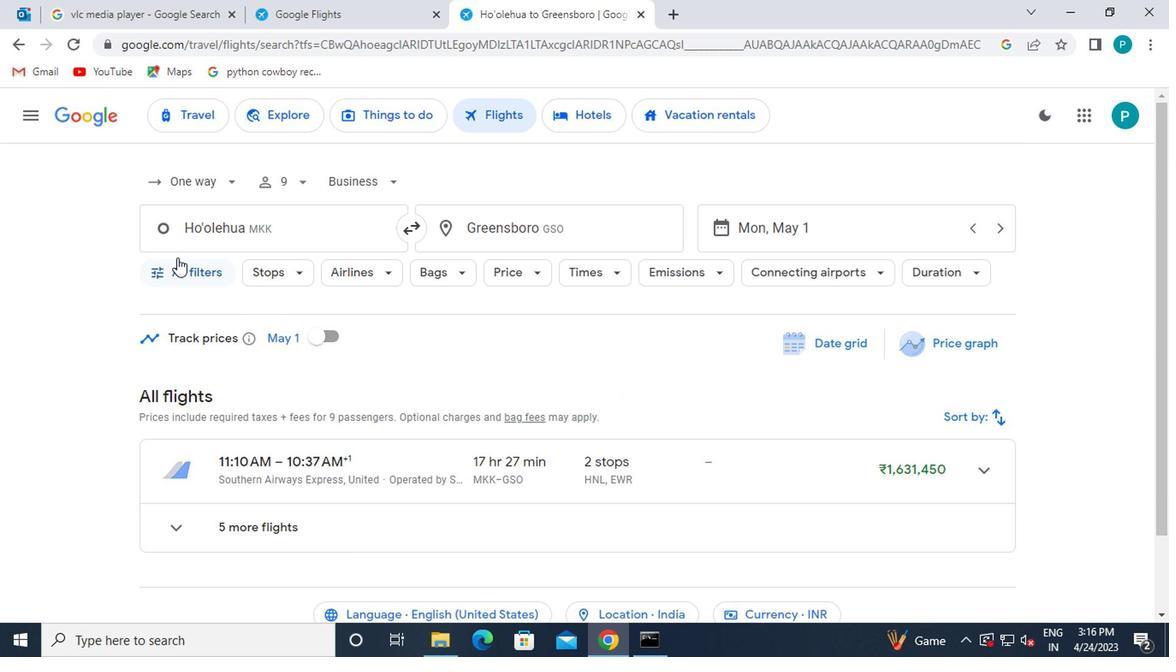 
Action: Mouse pressed left at (175, 316)
Screenshot: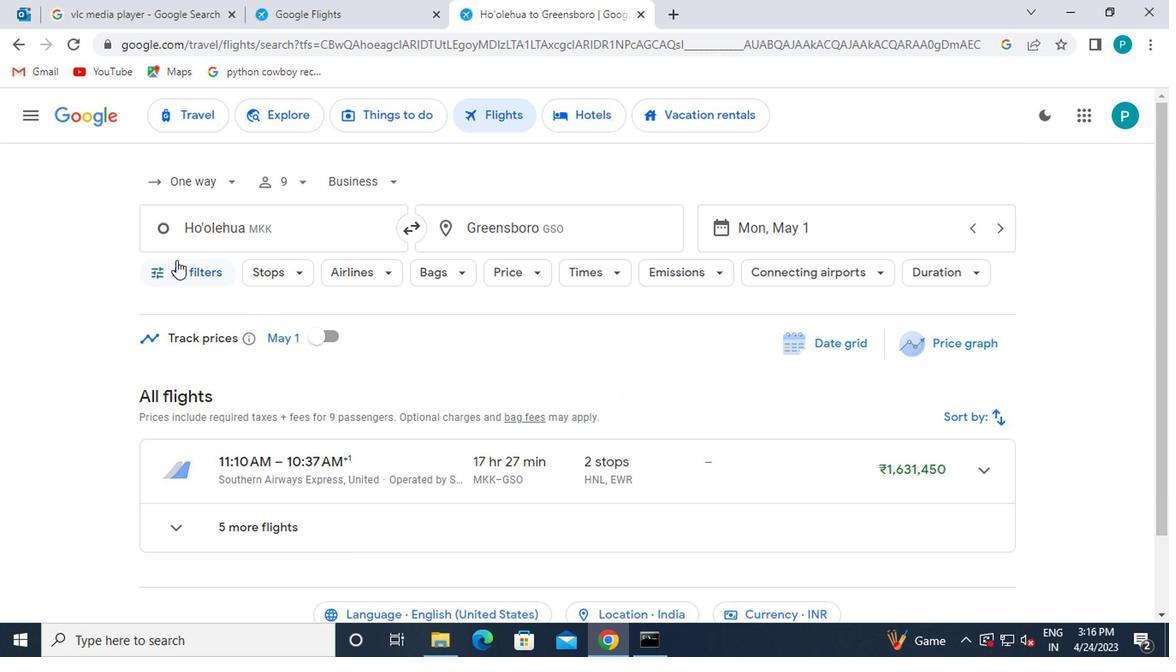 
Action: Mouse moved to (293, 427)
Screenshot: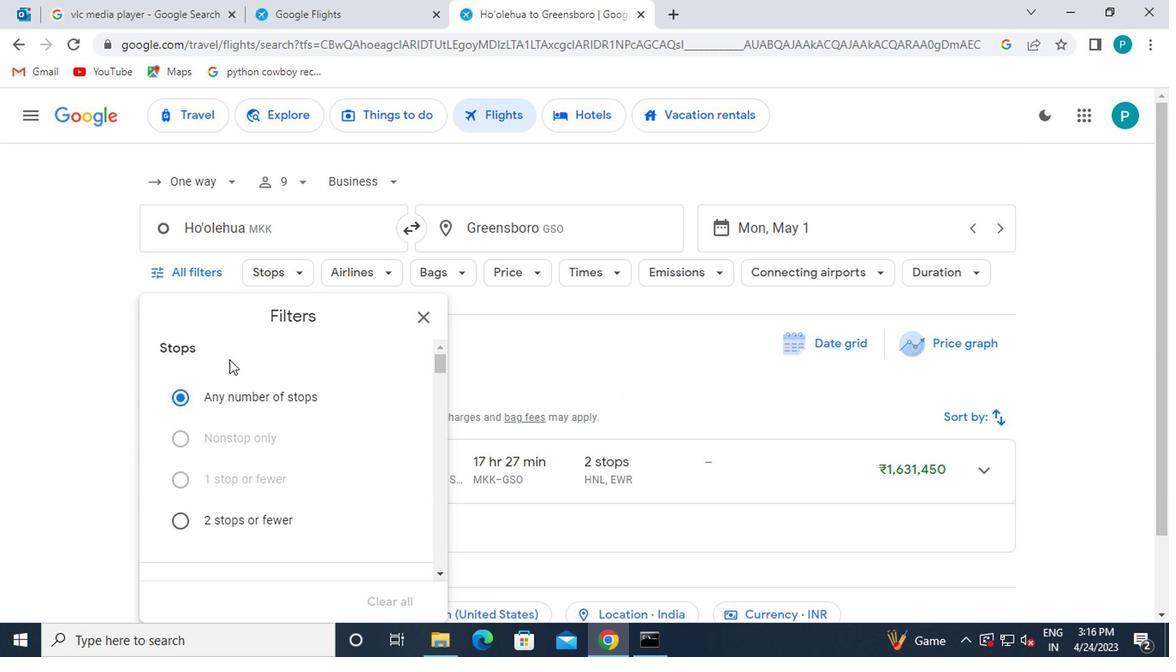 
Action: Mouse scrolled (293, 426) with delta (0, 0)
Screenshot: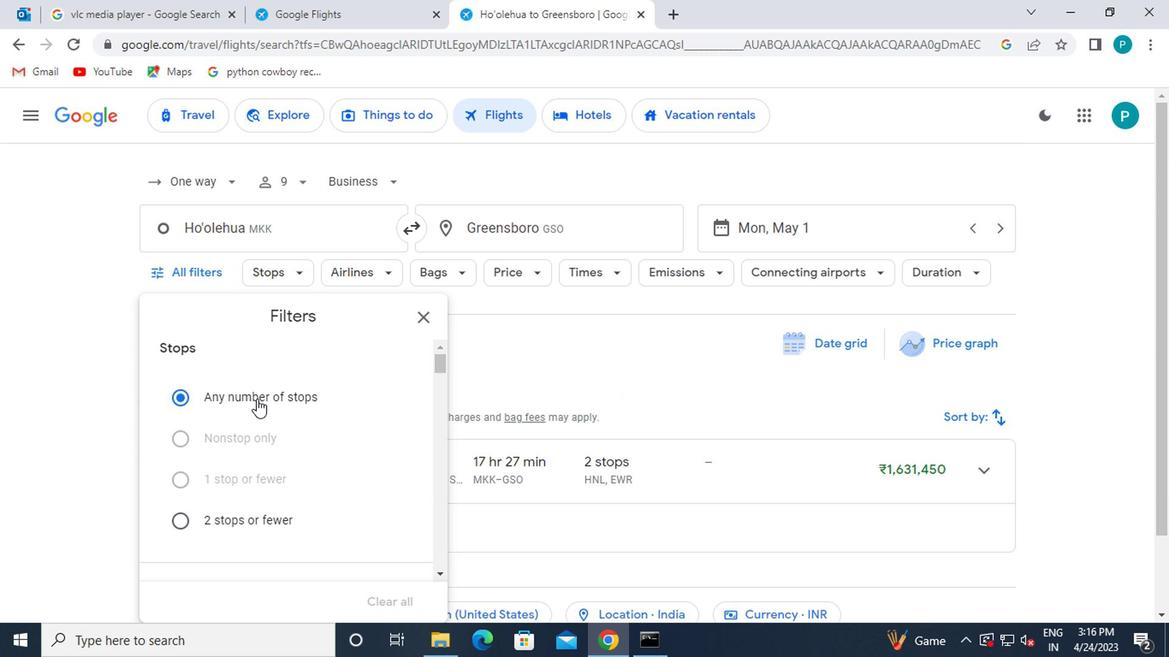 
Action: Mouse scrolled (293, 426) with delta (0, 0)
Screenshot: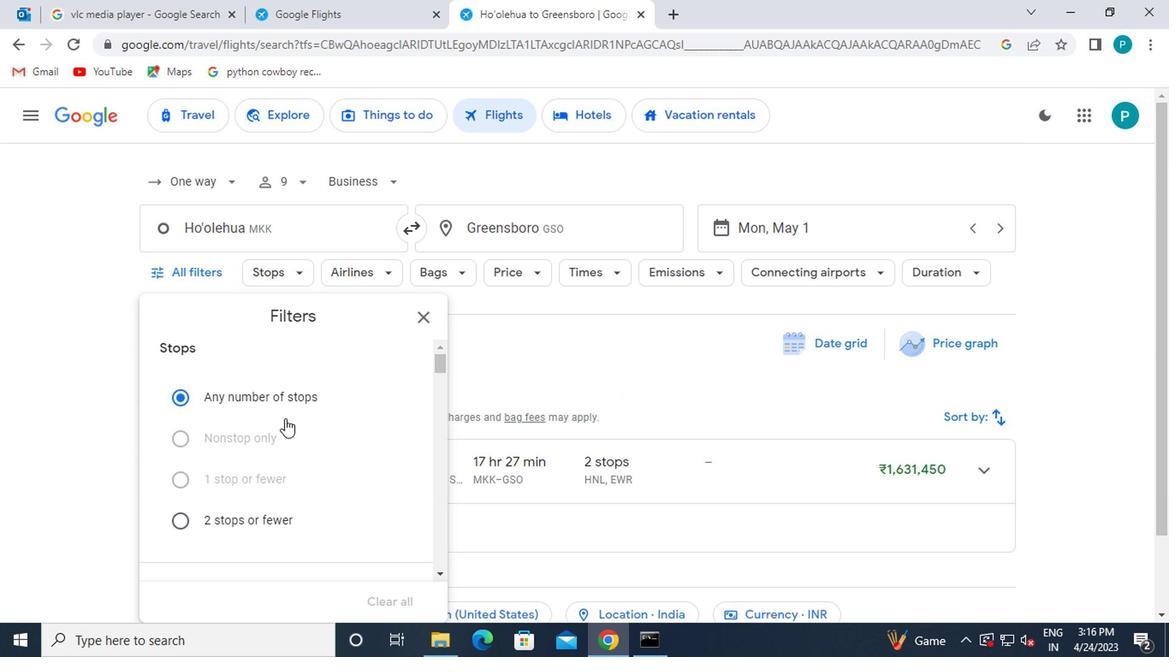 
Action: Mouse scrolled (293, 426) with delta (0, 0)
Screenshot: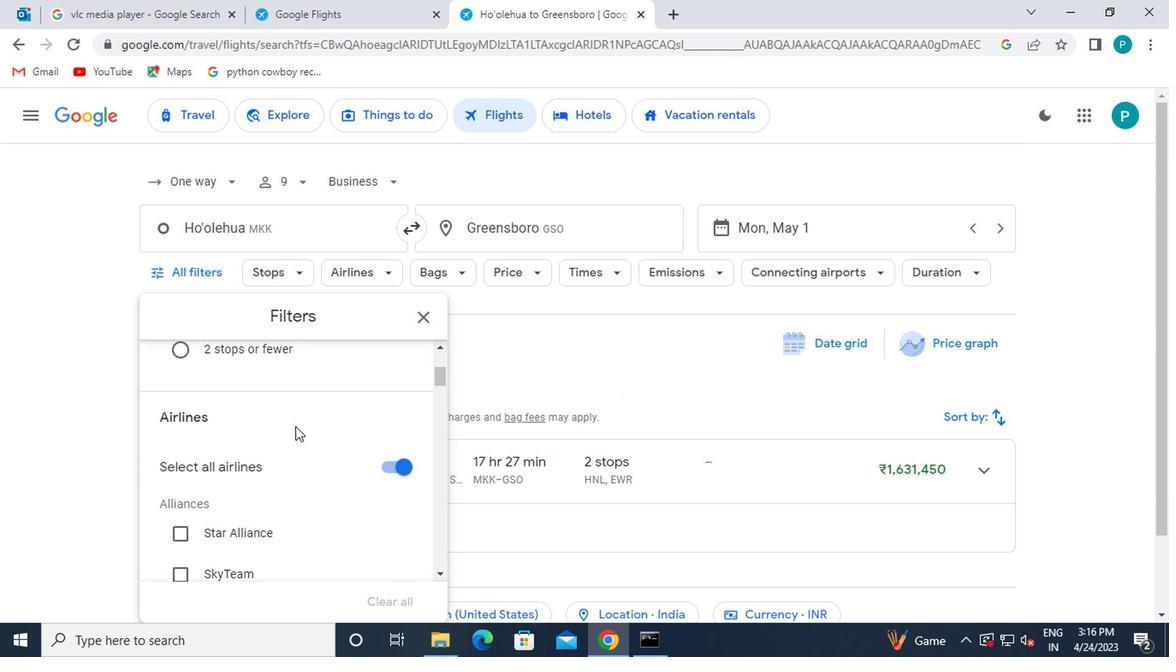 
Action: Mouse scrolled (293, 426) with delta (0, 0)
Screenshot: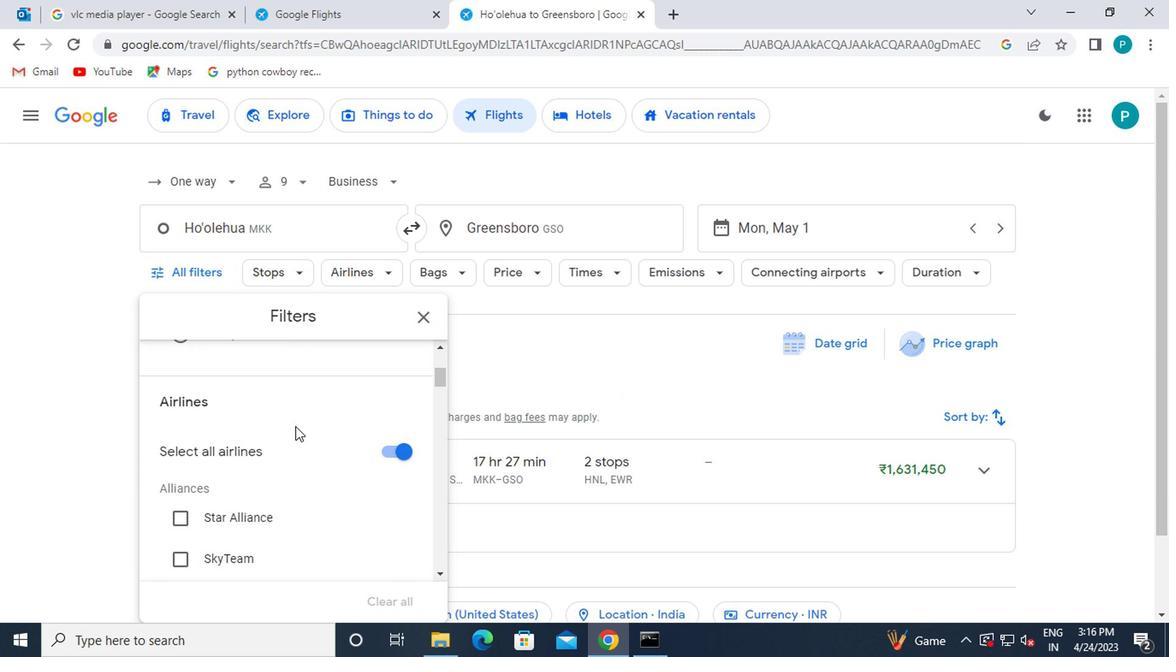 
Action: Mouse scrolled (293, 426) with delta (0, 0)
Screenshot: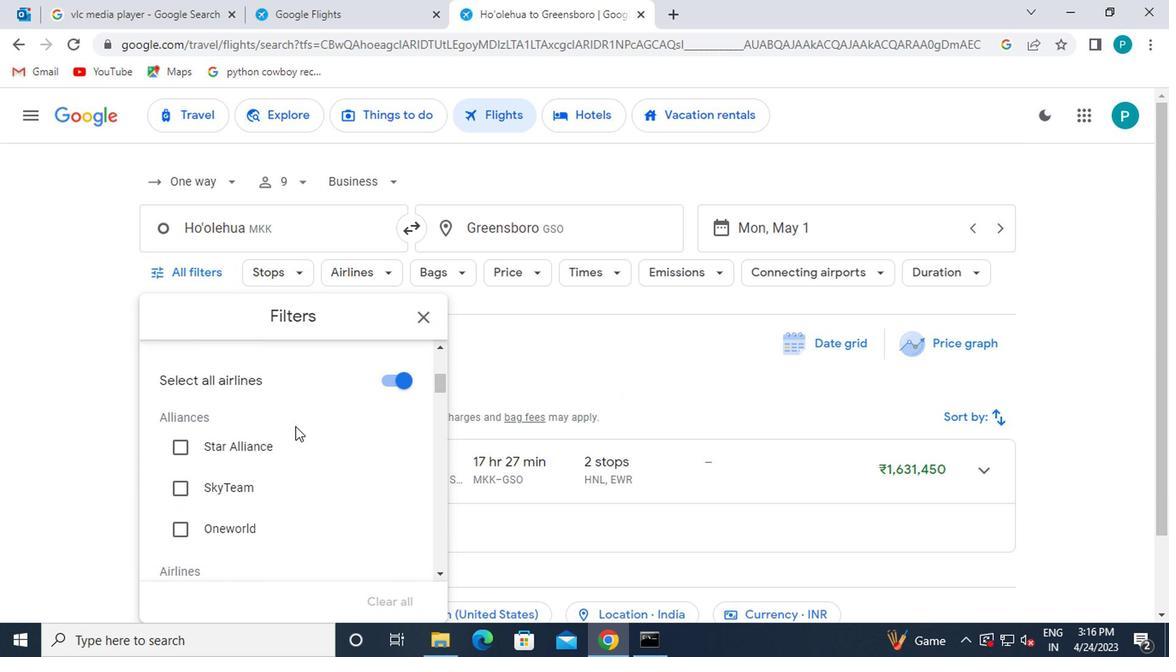 
Action: Mouse scrolled (293, 426) with delta (0, 0)
Screenshot: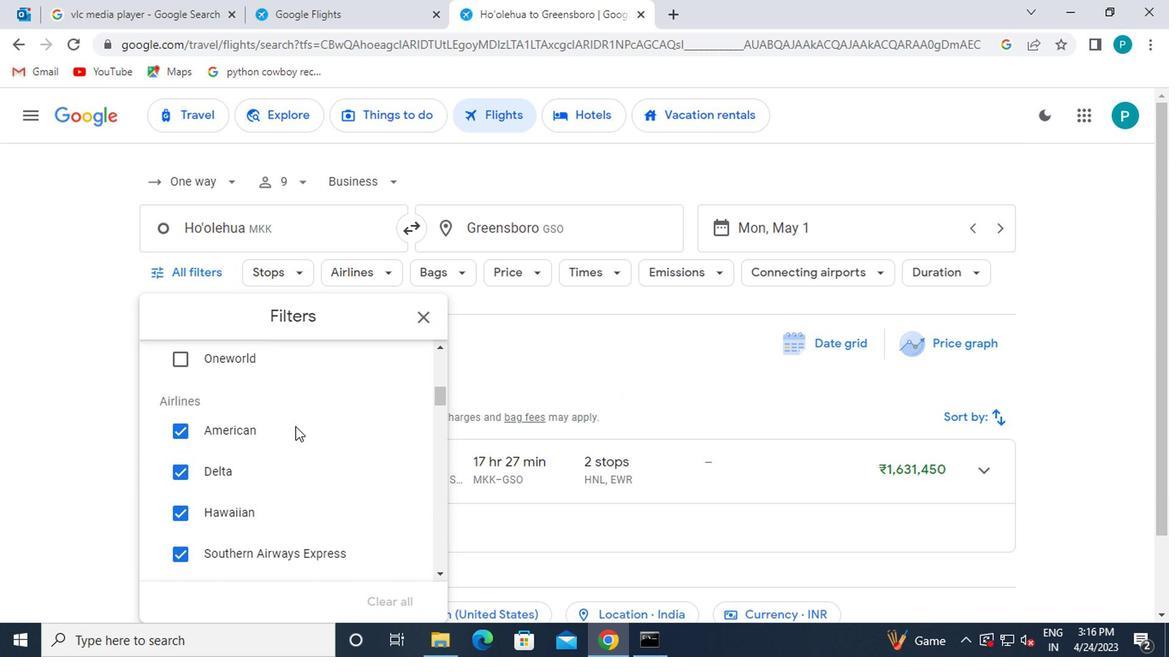 
Action: Mouse scrolled (293, 426) with delta (0, 0)
Screenshot: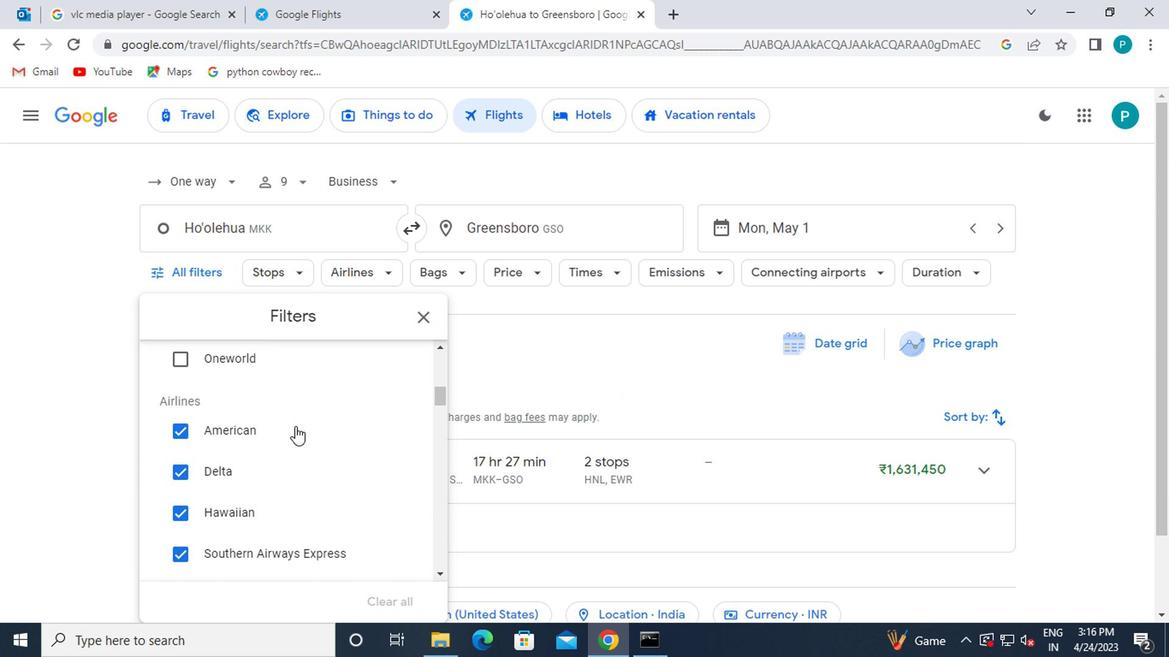 
Action: Mouse scrolled (293, 426) with delta (0, 0)
Screenshot: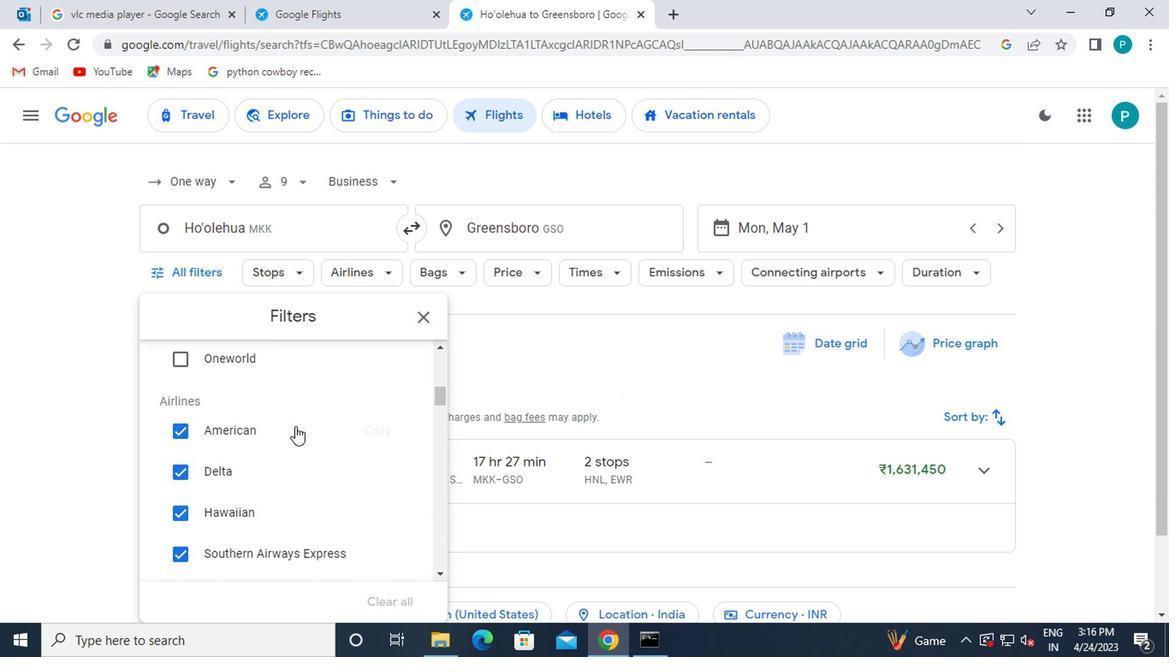 
Action: Mouse moved to (392, 456)
Screenshot: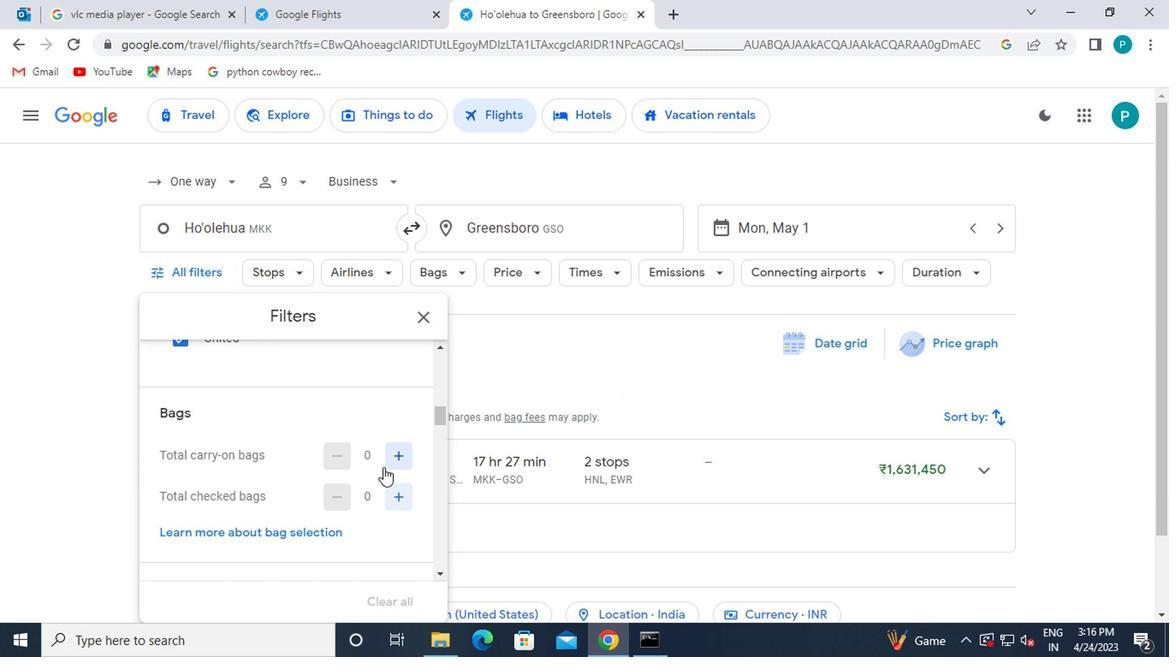 
Action: Mouse pressed left at (392, 456)
Screenshot: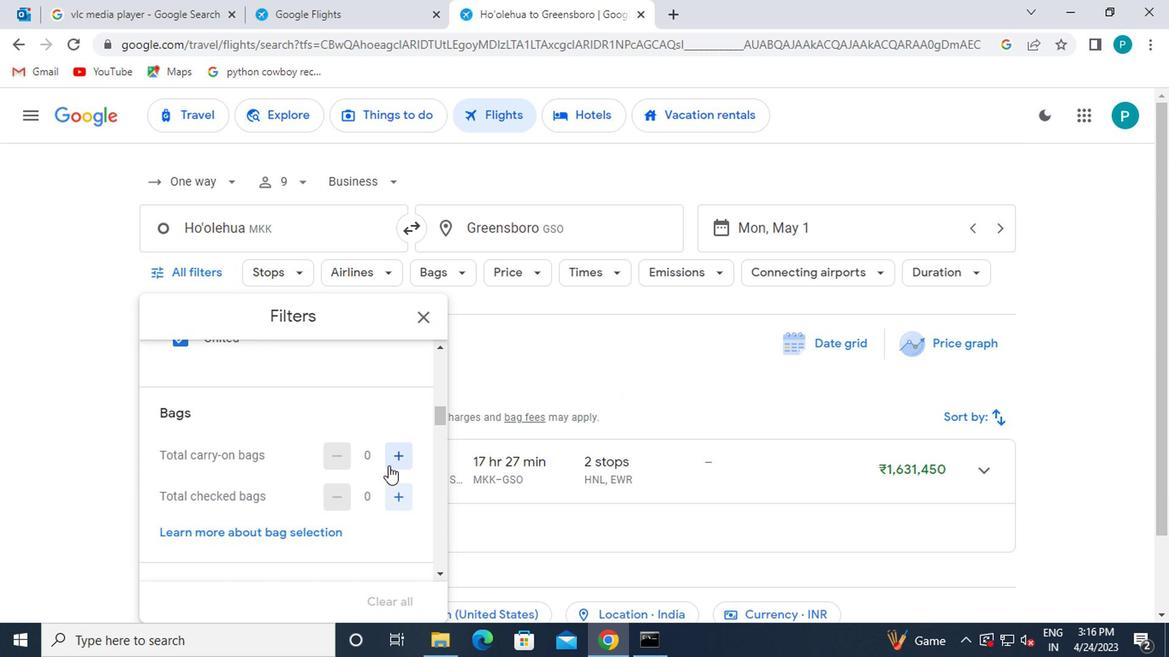 
Action: Mouse moved to (308, 475)
Screenshot: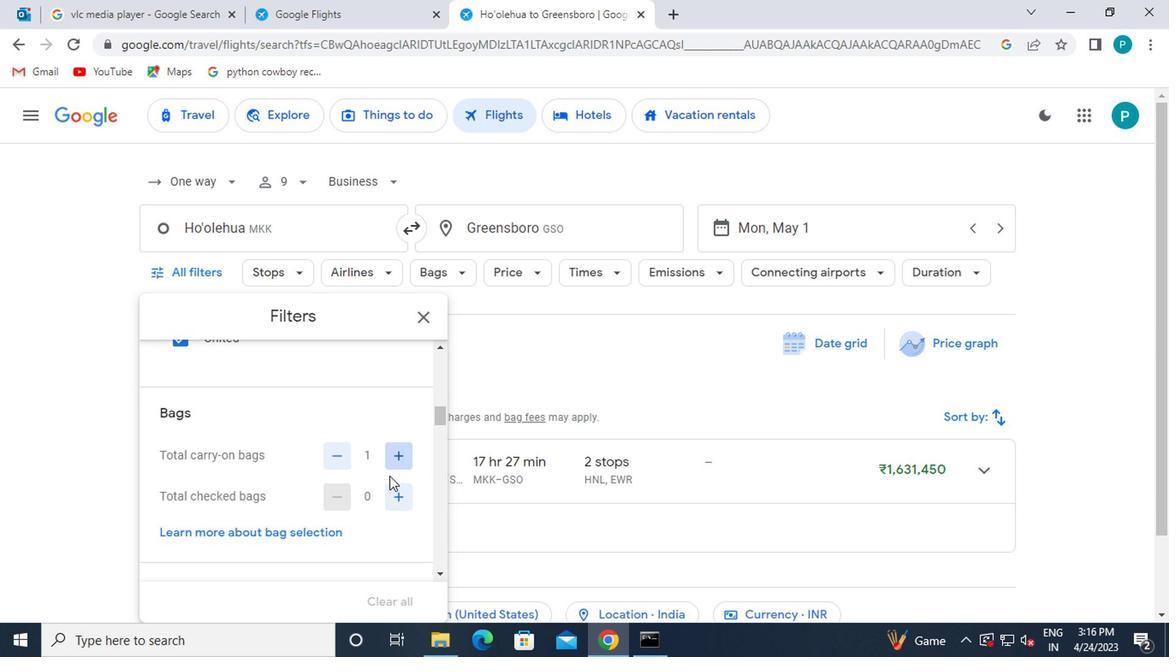 
Action: Mouse scrolled (308, 474) with delta (0, 0)
Screenshot: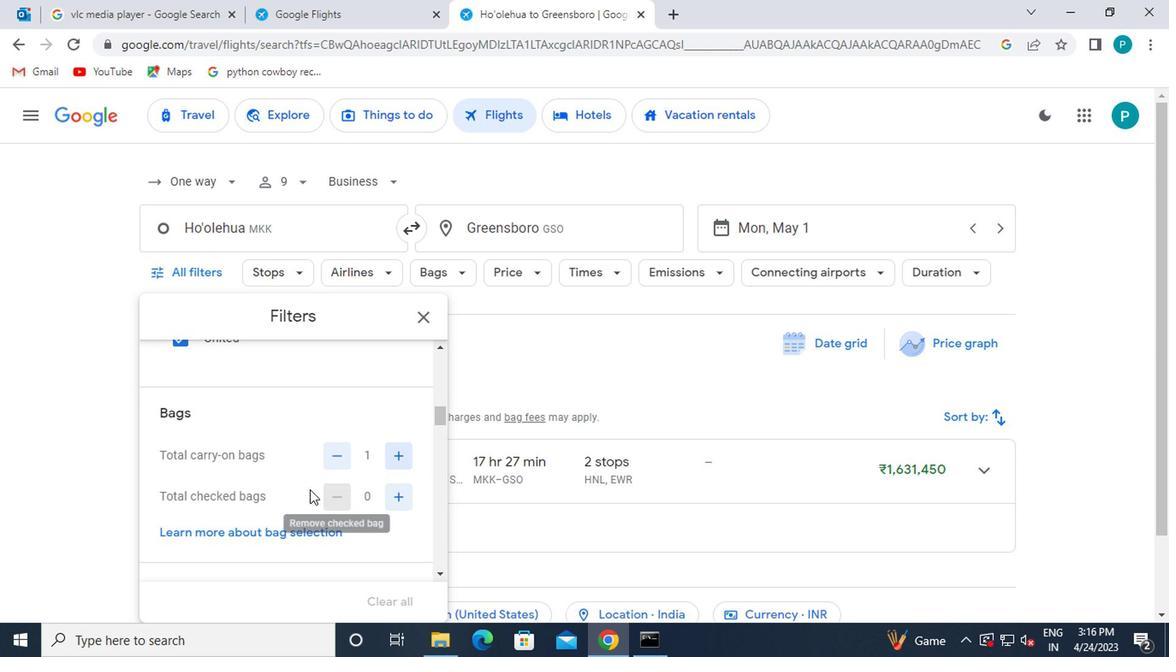 
Action: Mouse scrolled (308, 474) with delta (0, 0)
Screenshot: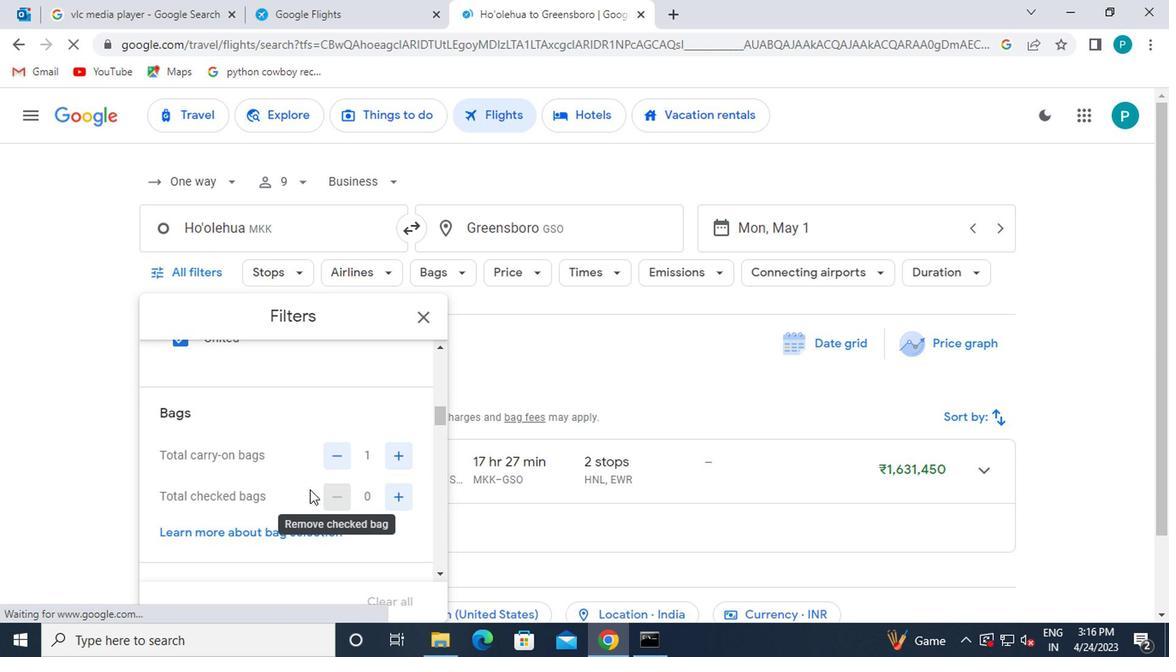 
Action: Mouse scrolled (308, 474) with delta (0, 0)
Screenshot: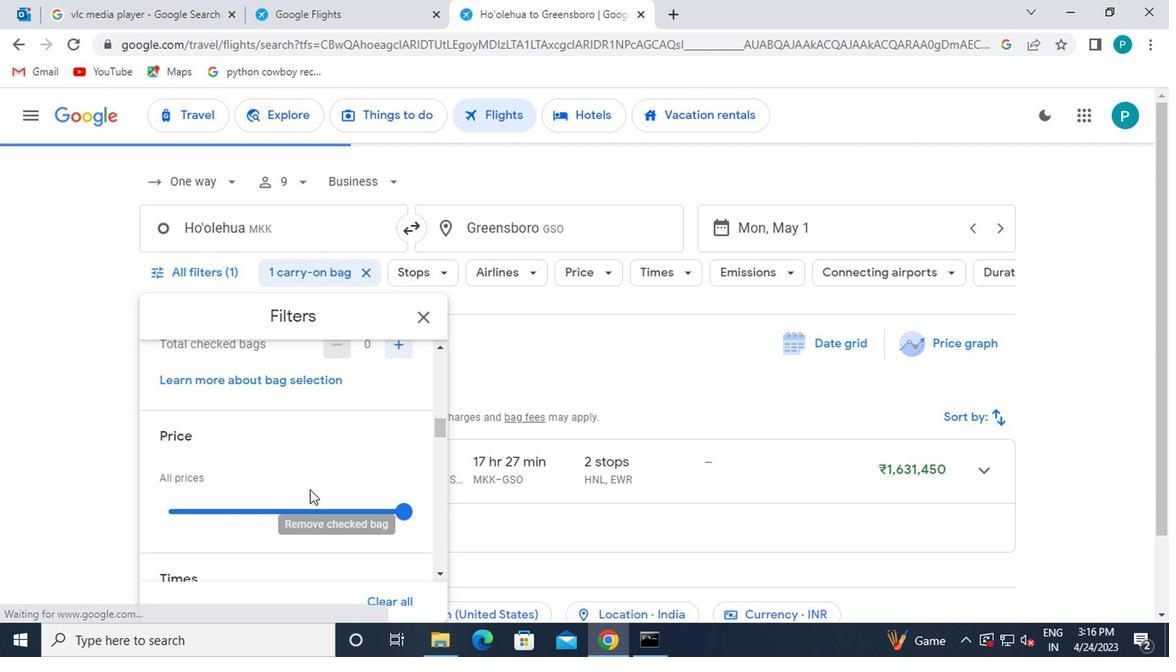 
Action: Mouse moved to (411, 412)
Screenshot: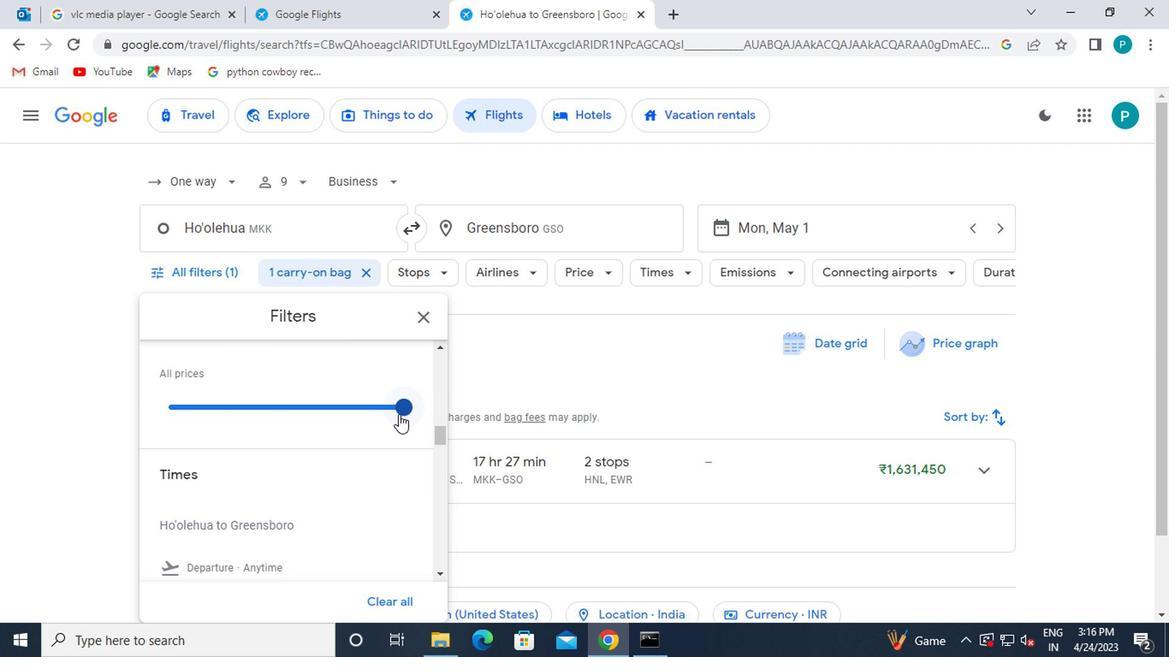 
Action: Mouse pressed left at (411, 412)
Screenshot: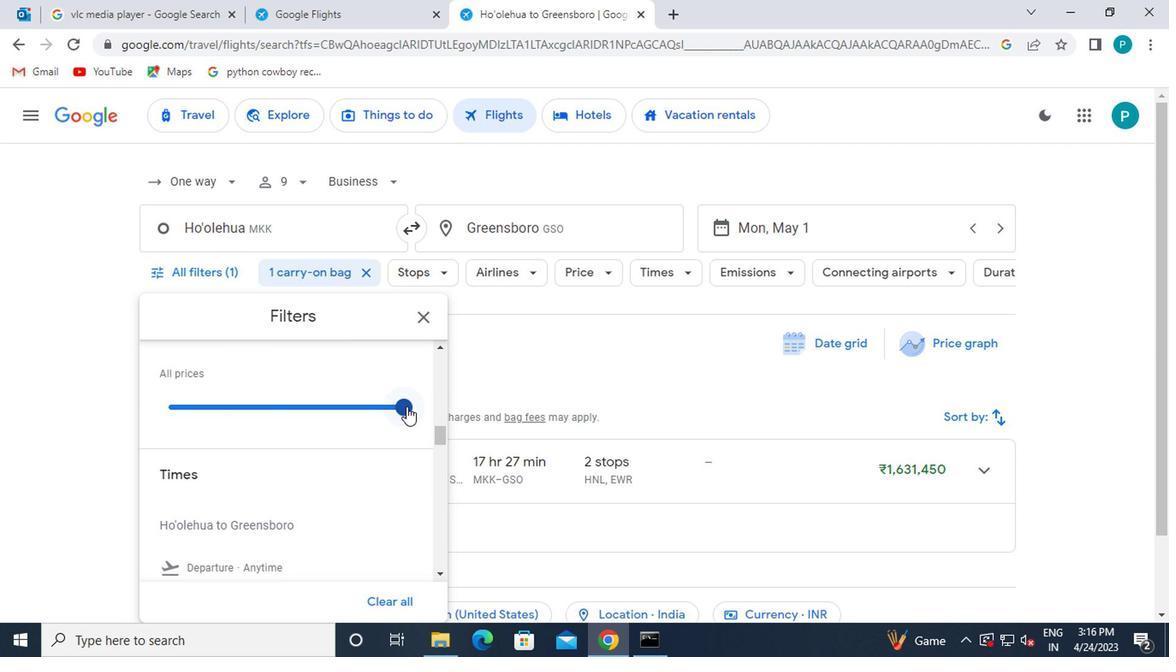 
Action: Mouse moved to (257, 431)
Screenshot: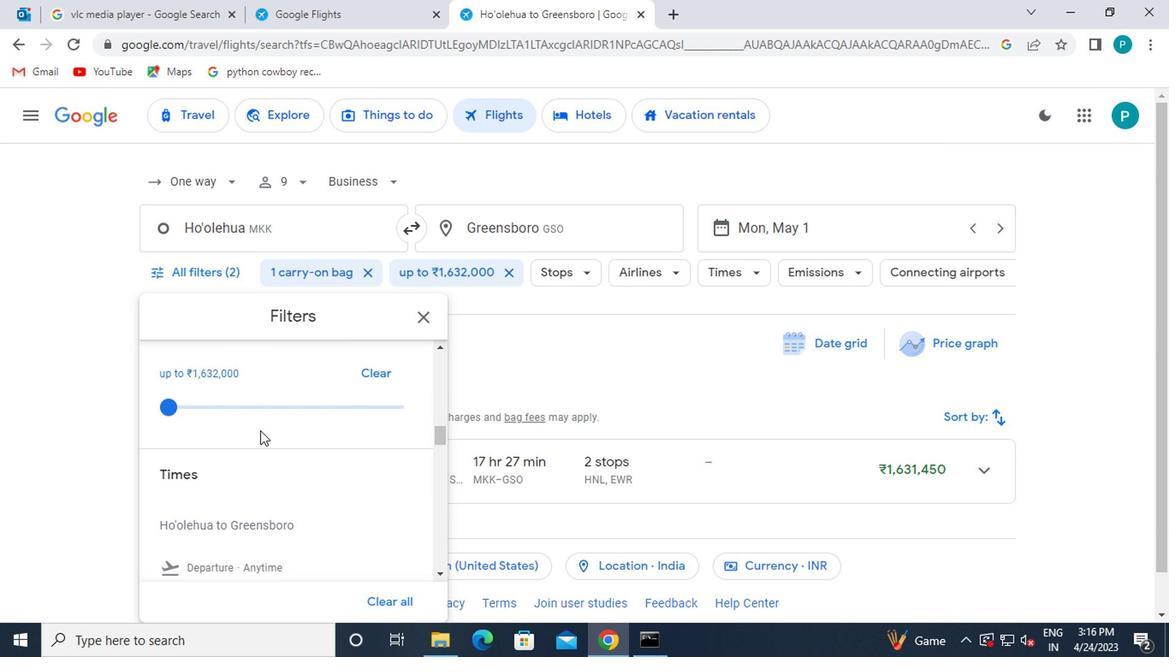 
Action: Mouse scrolled (257, 431) with delta (0, 0)
Screenshot: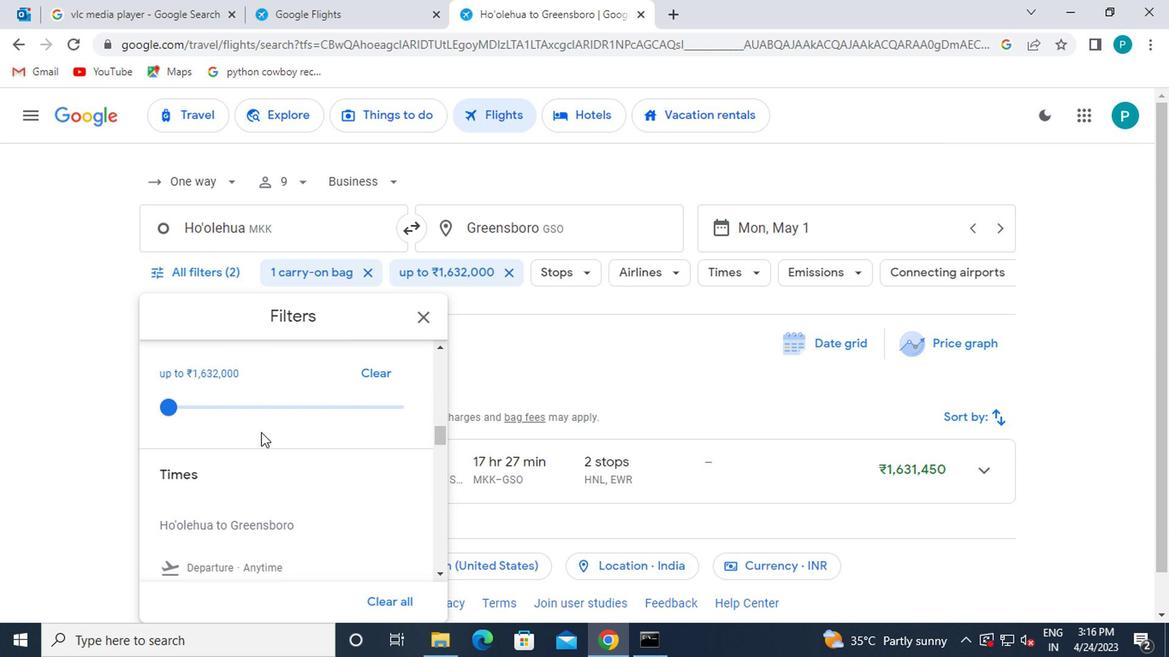 
Action: Mouse scrolled (257, 431) with delta (0, 0)
Screenshot: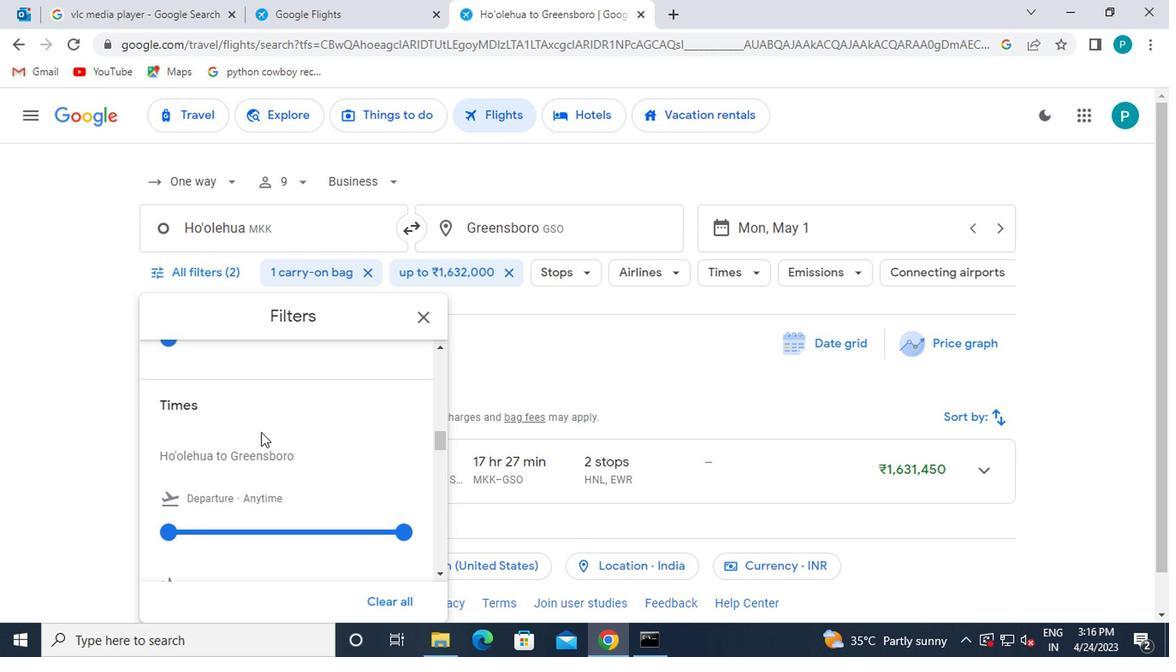 
Action: Mouse moved to (154, 428)
Screenshot: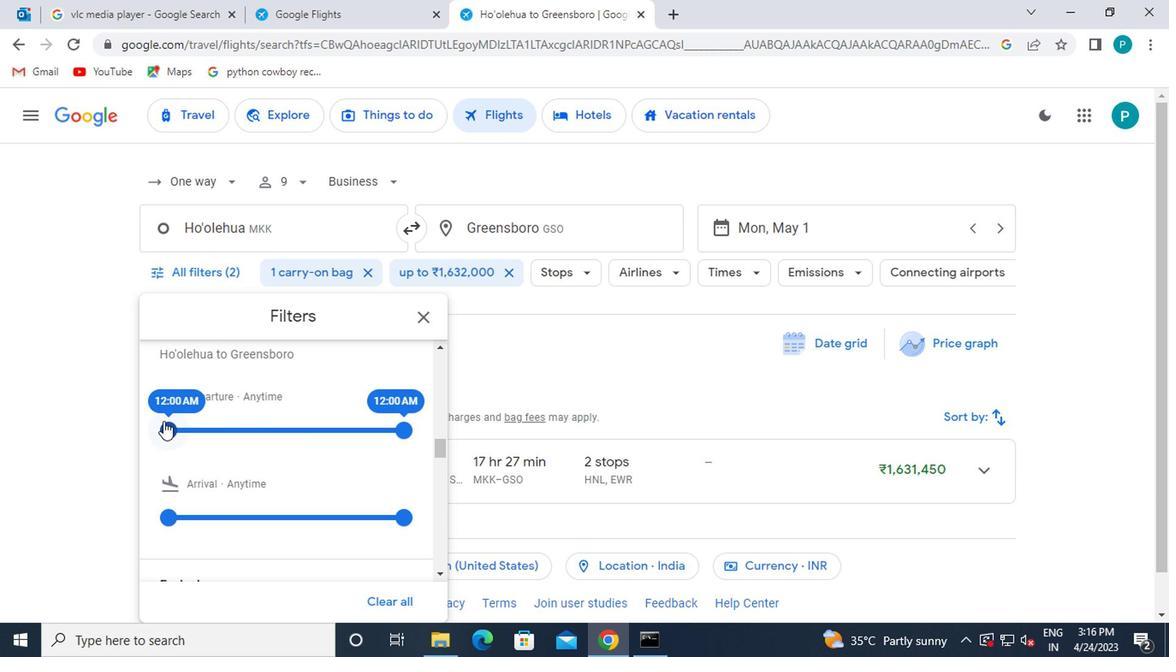 
Action: Mouse pressed left at (154, 428)
Screenshot: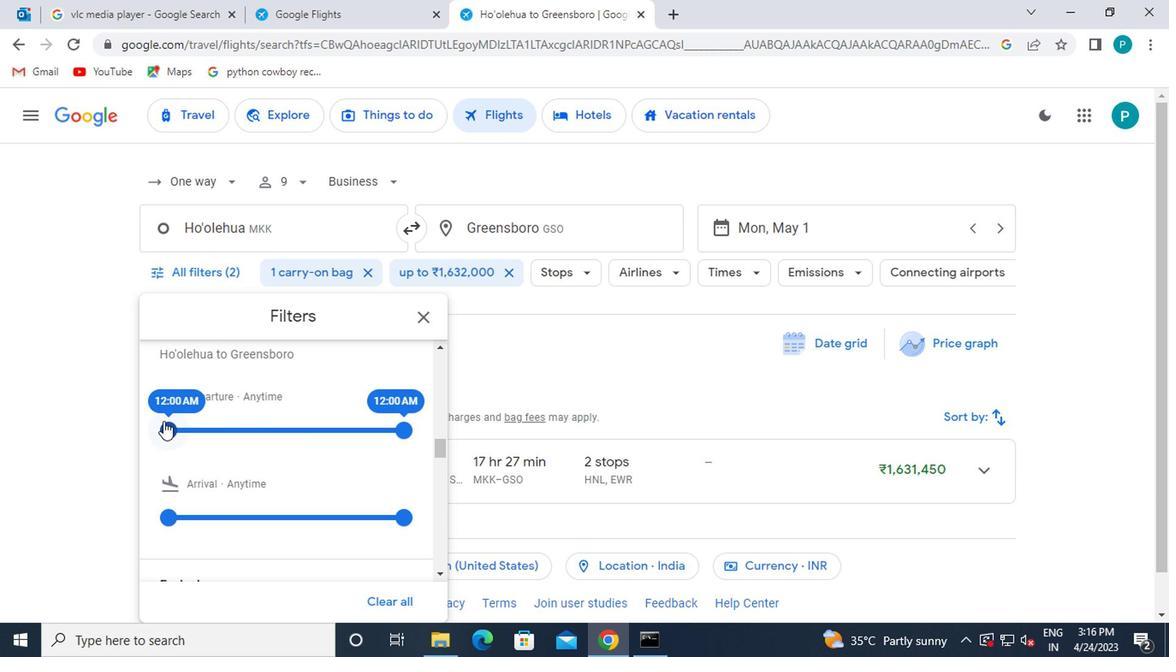
Action: Mouse moved to (310, 428)
Screenshot: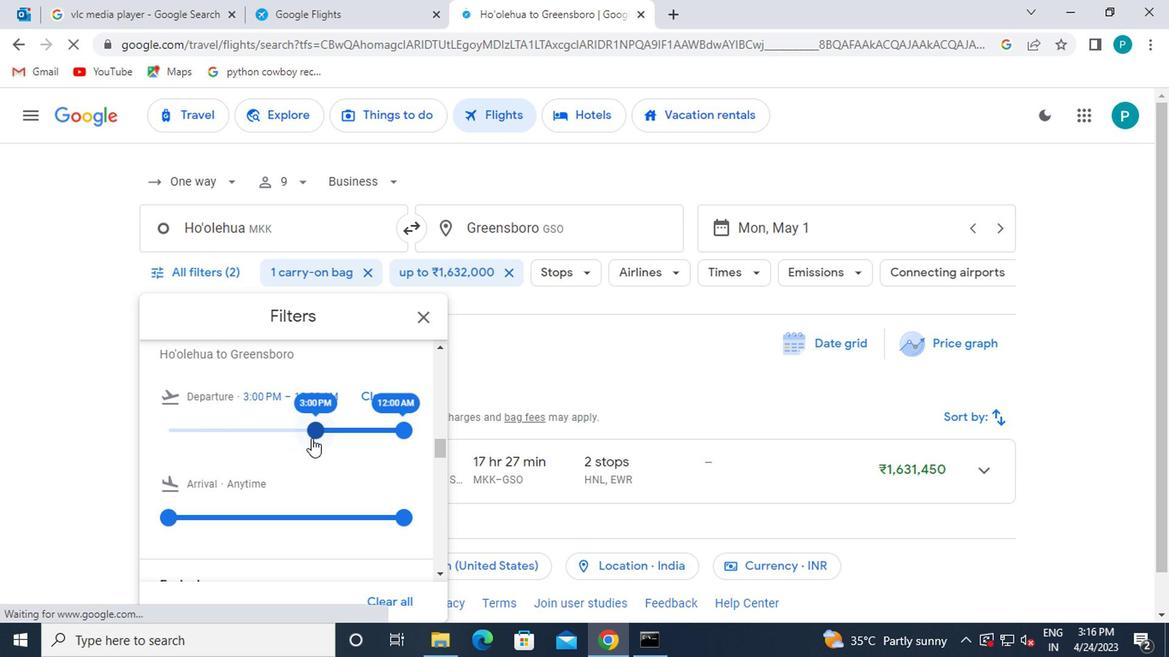 
Action: Mouse pressed left at (310, 428)
Screenshot: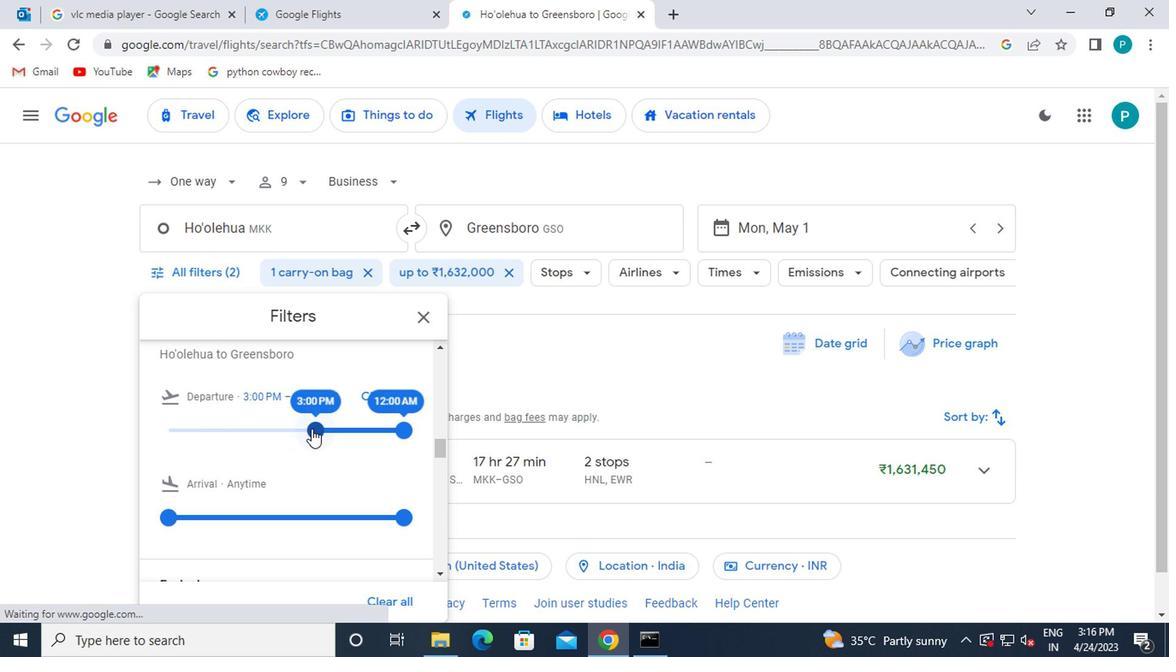 
Action: Mouse moved to (417, 348)
Screenshot: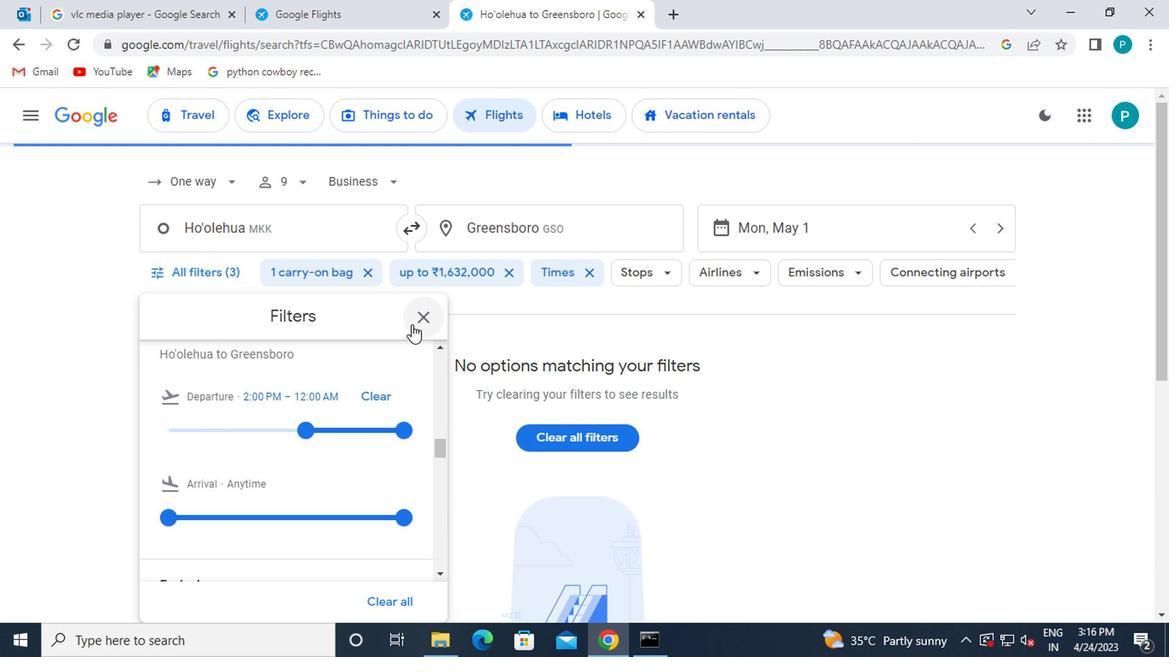 
Action: Mouse pressed left at (417, 348)
Screenshot: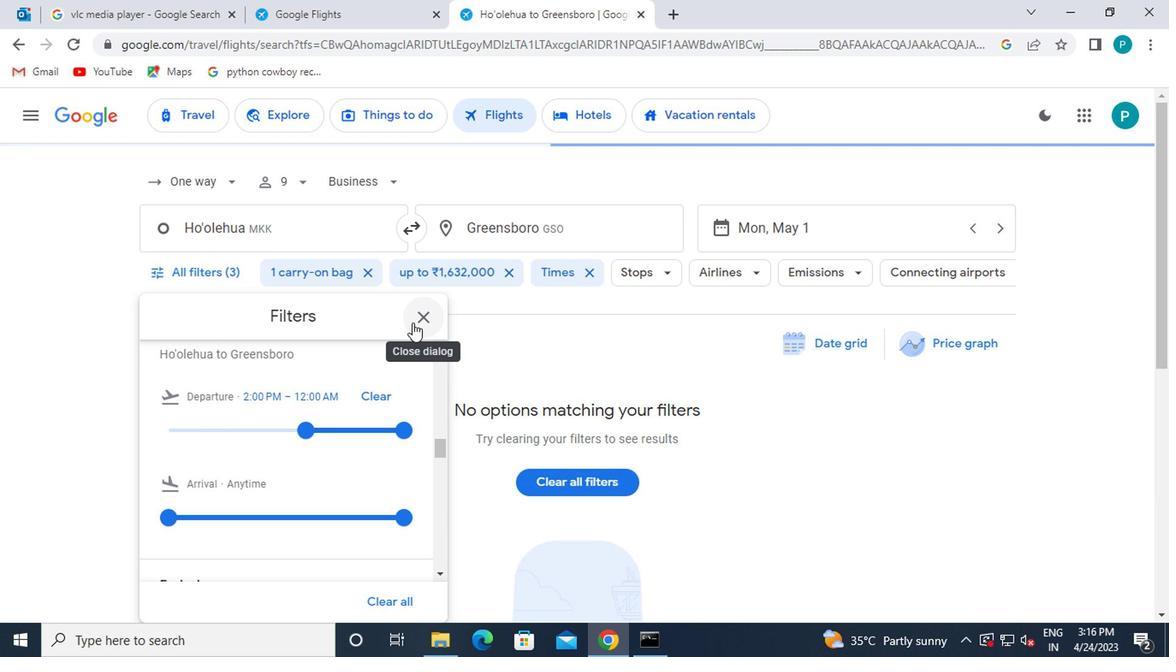 
Action: Mouse moved to (420, 348)
Screenshot: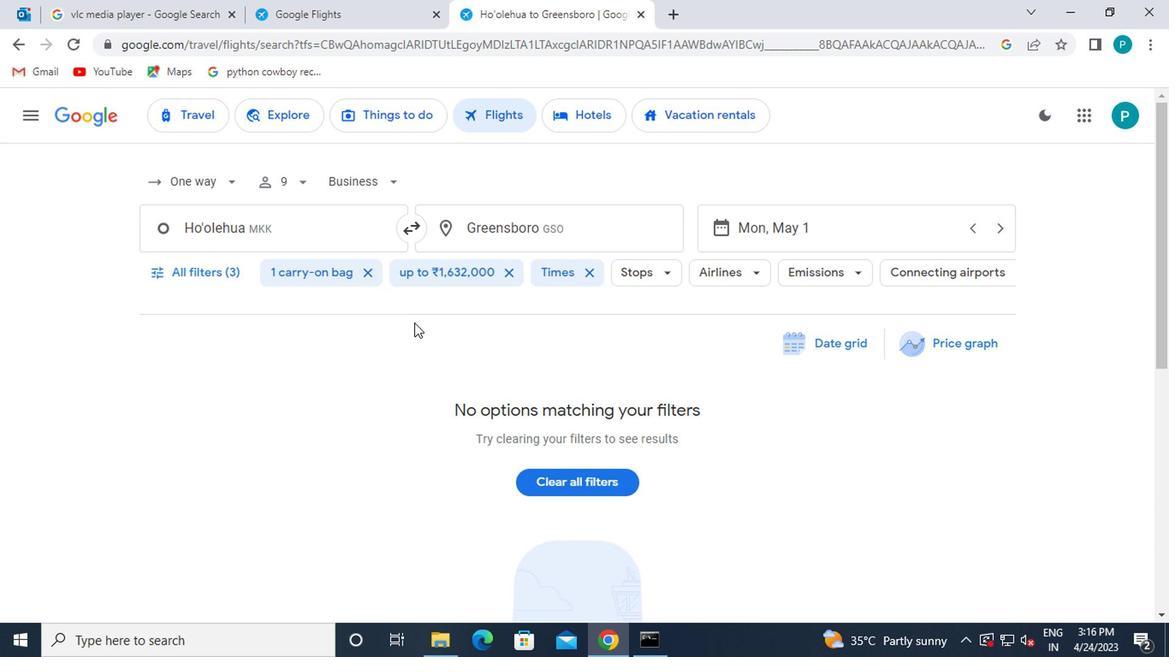 
